 Task: Make in the project Bullseye a sprint 'Scrum Stars'. Create in the project Bullseye a sprint 'Scrum Stars'. Add in the project Bullseye a sprint 'Scrum Stars'
Action: Mouse moved to (232, 58)
Screenshot: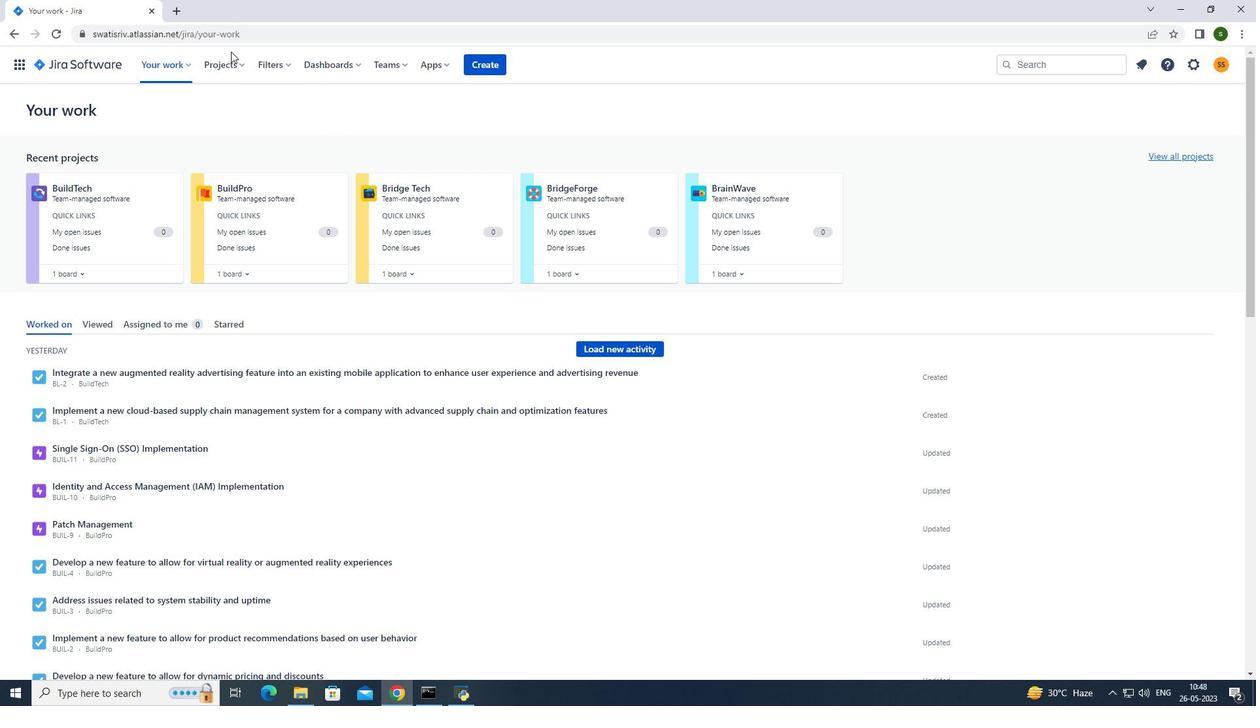 
Action: Mouse pressed left at (232, 58)
Screenshot: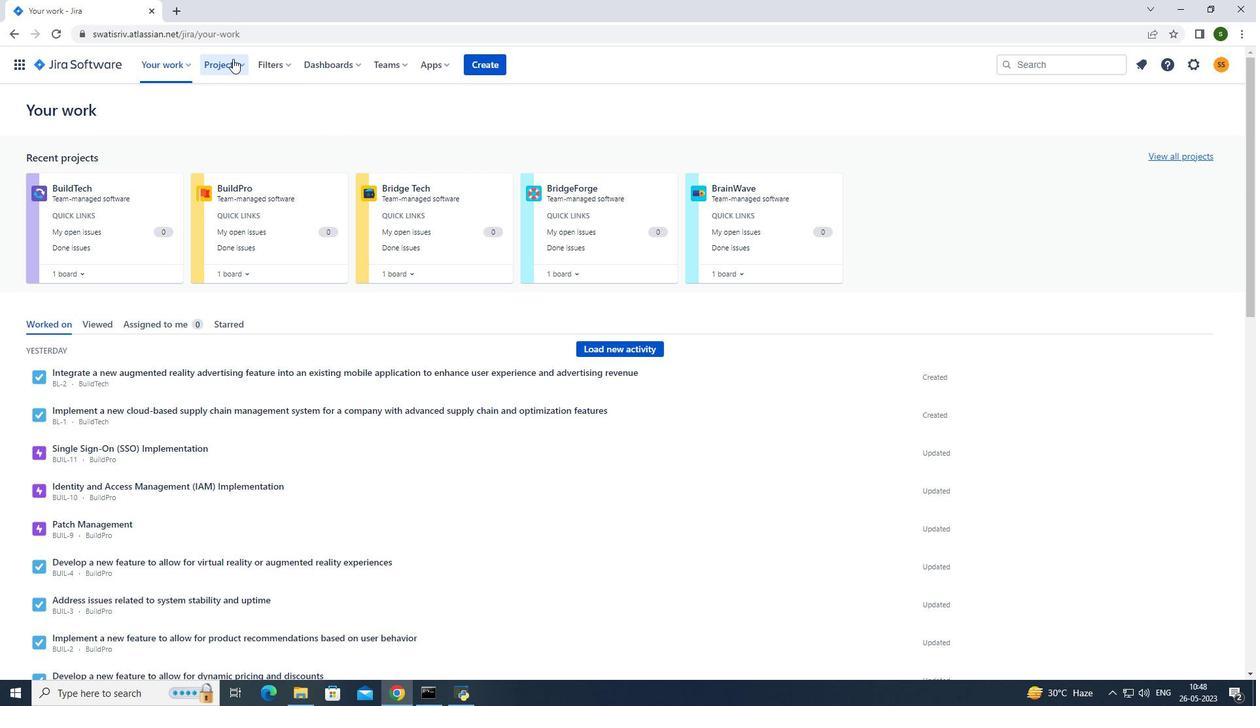 
Action: Mouse moved to (274, 124)
Screenshot: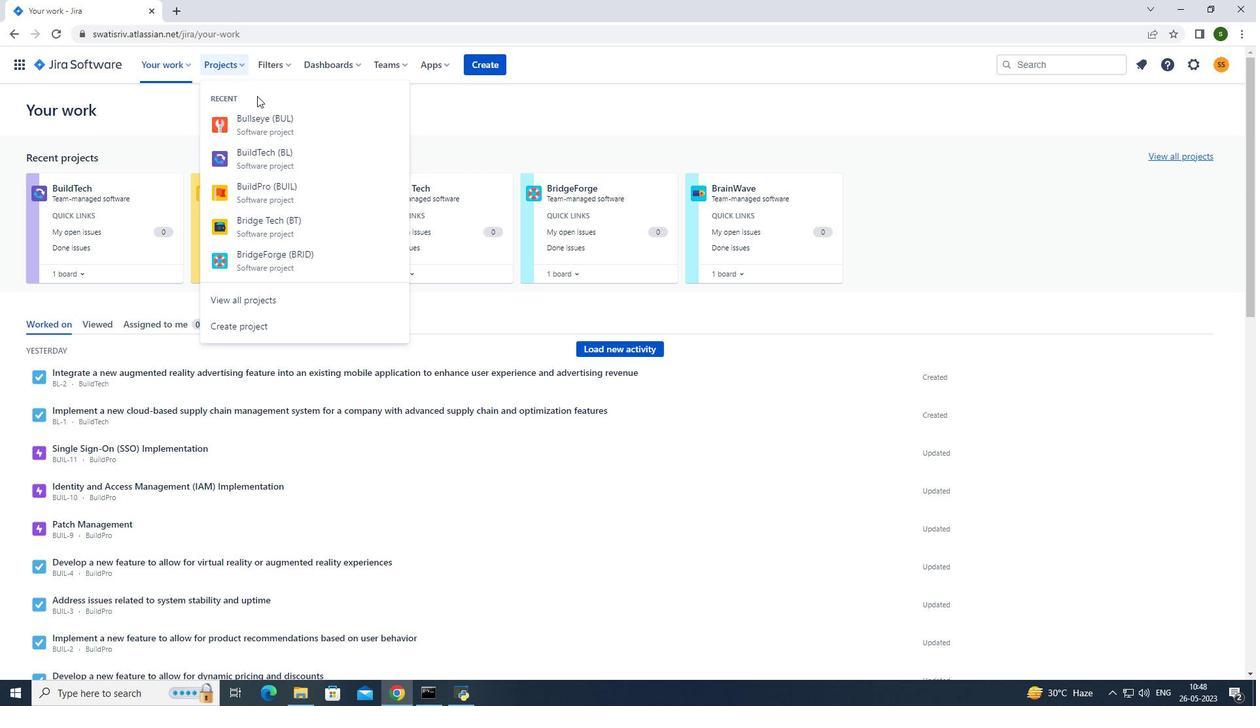 
Action: Mouse pressed left at (274, 124)
Screenshot: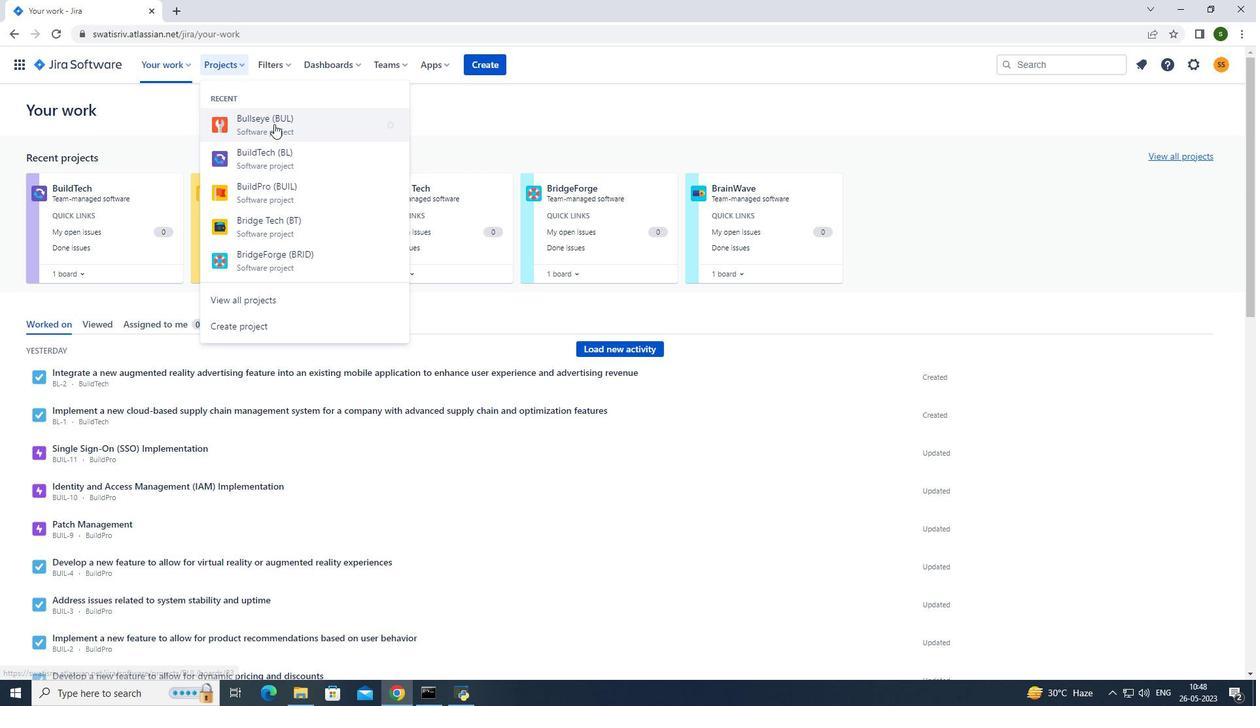 
Action: Mouse moved to (105, 202)
Screenshot: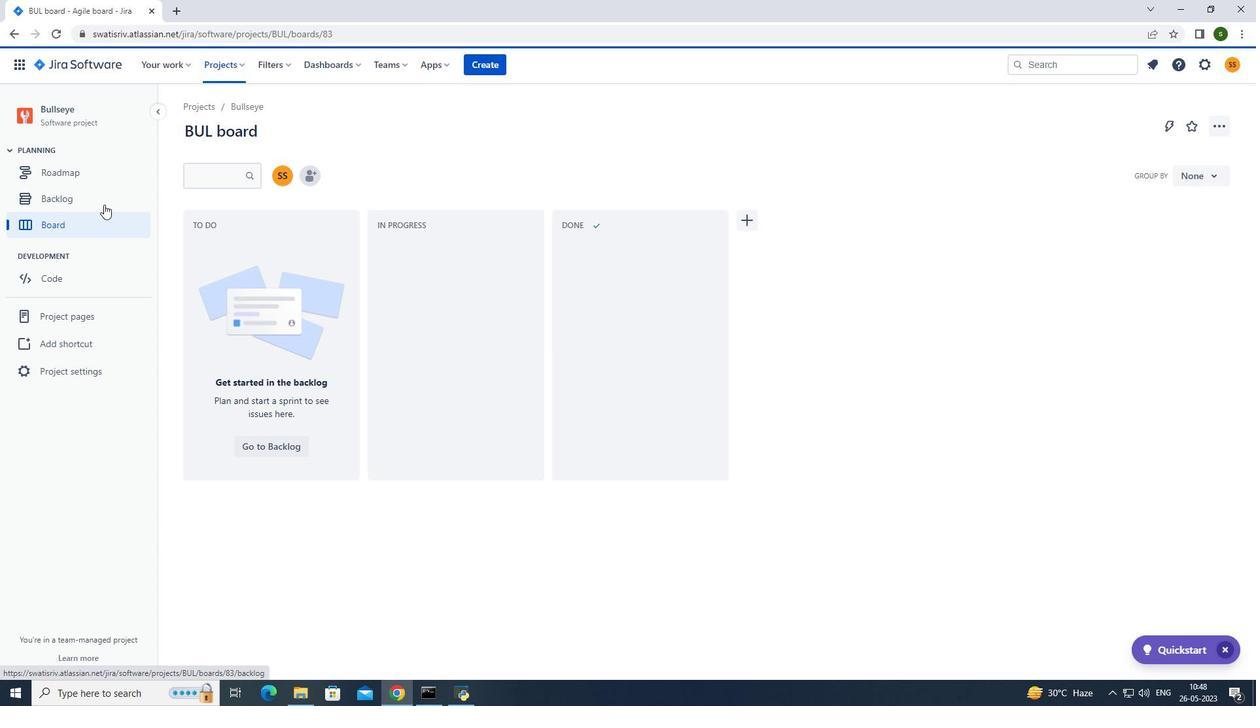 
Action: Mouse pressed left at (105, 202)
Screenshot: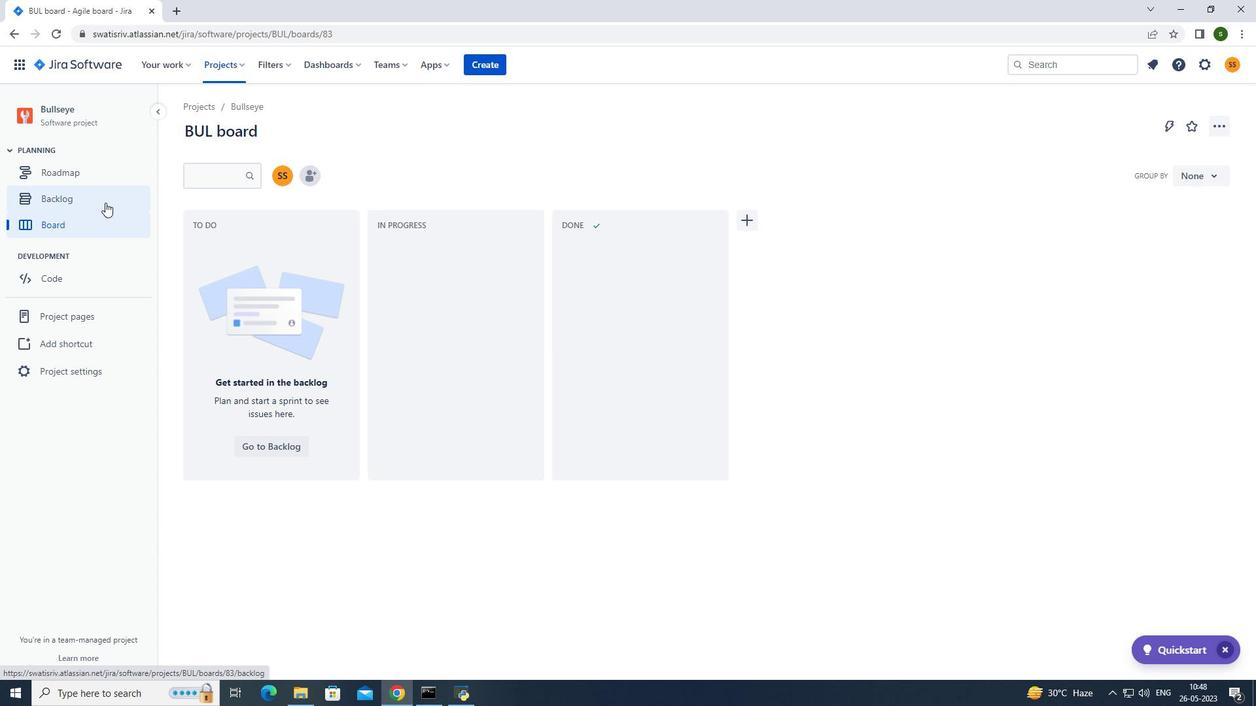 
Action: Mouse moved to (1204, 209)
Screenshot: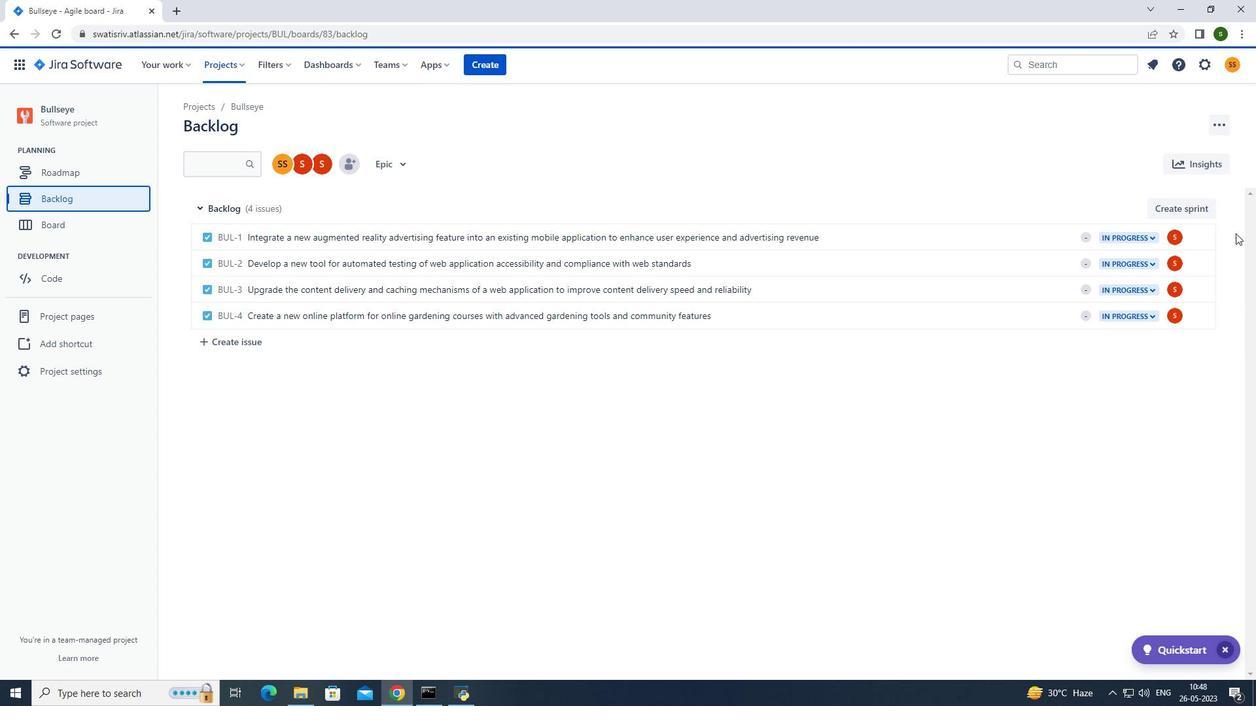 
Action: Mouse pressed left at (1204, 209)
Screenshot: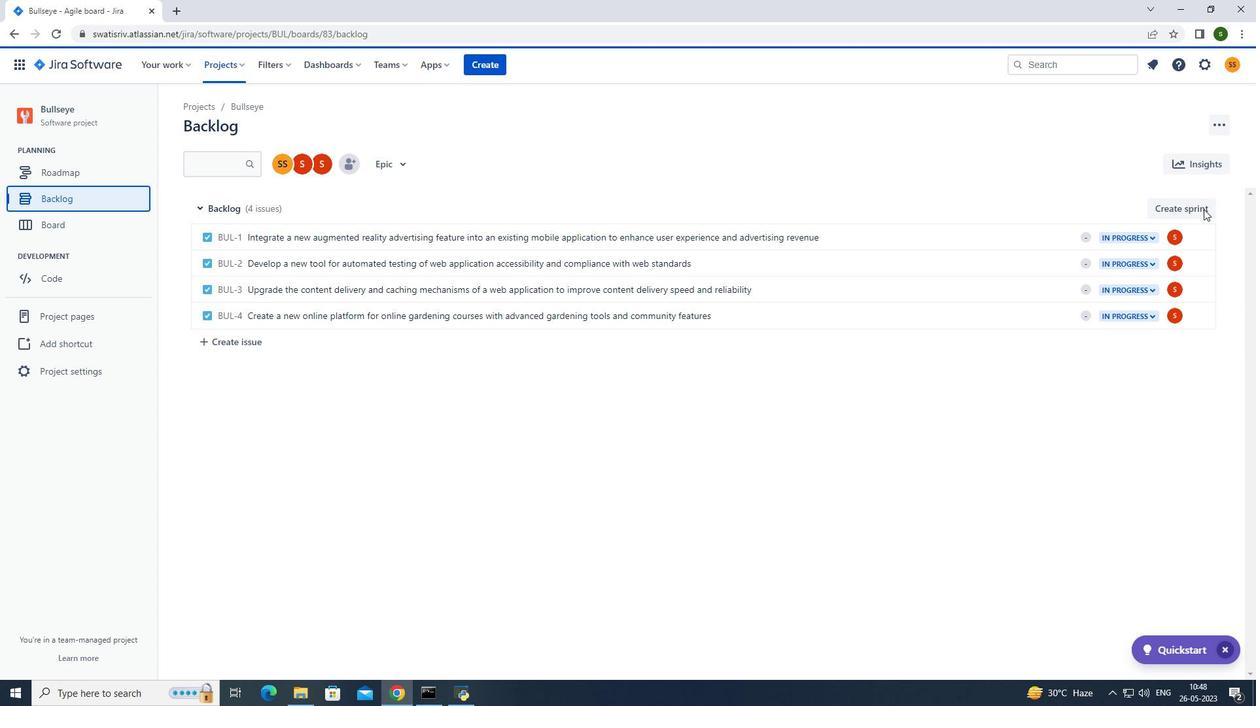 
Action: Mouse moved to (1208, 212)
Screenshot: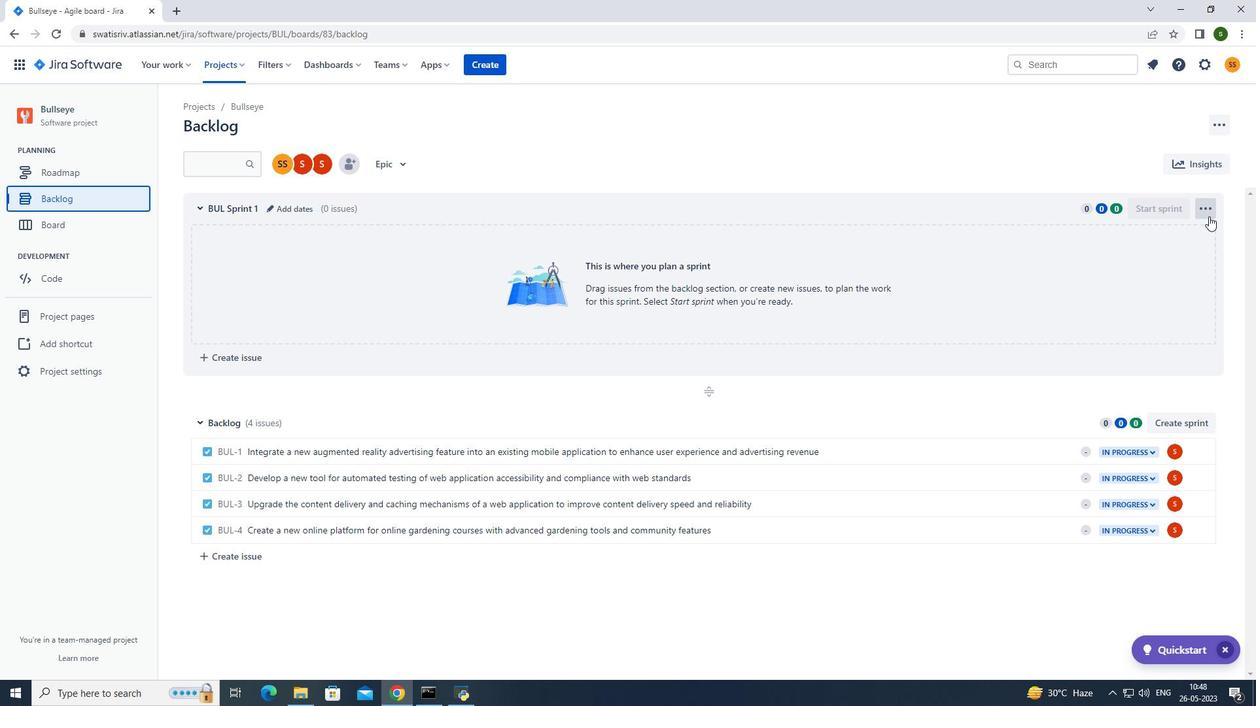 
Action: Mouse pressed left at (1208, 212)
Screenshot: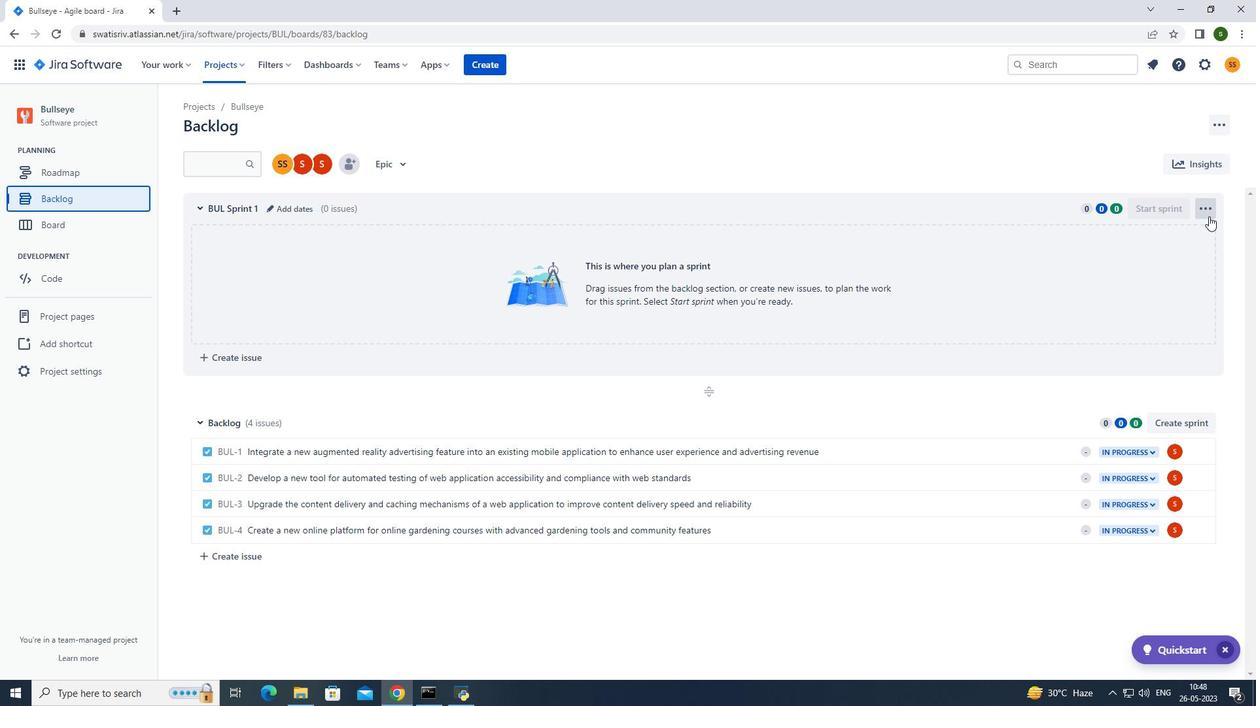 
Action: Mouse moved to (1164, 232)
Screenshot: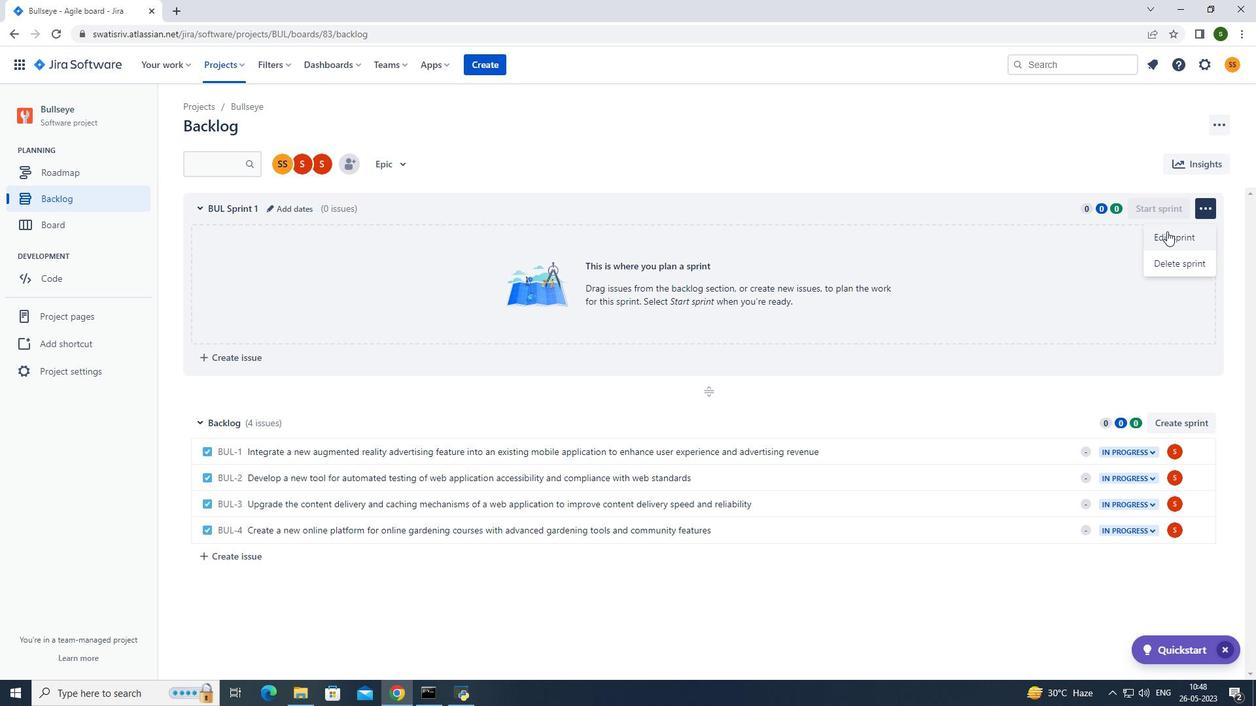 
Action: Mouse pressed left at (1164, 232)
Screenshot: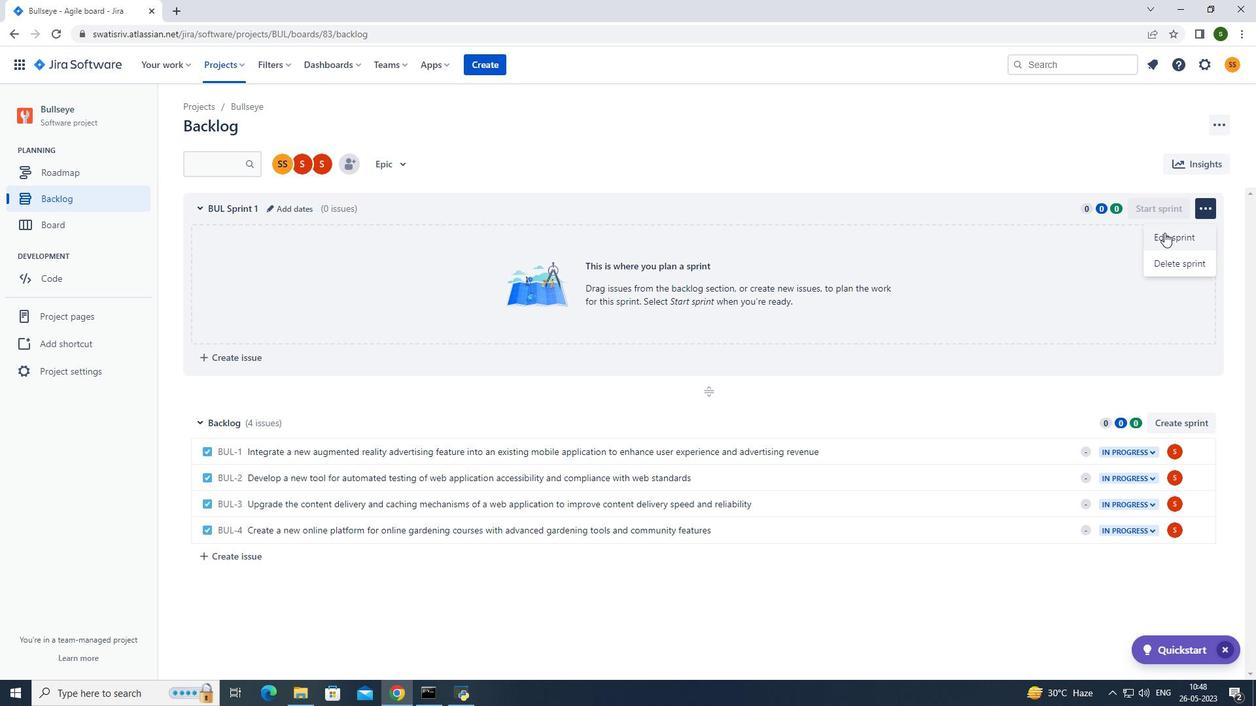 
Action: Mouse moved to (543, 164)
Screenshot: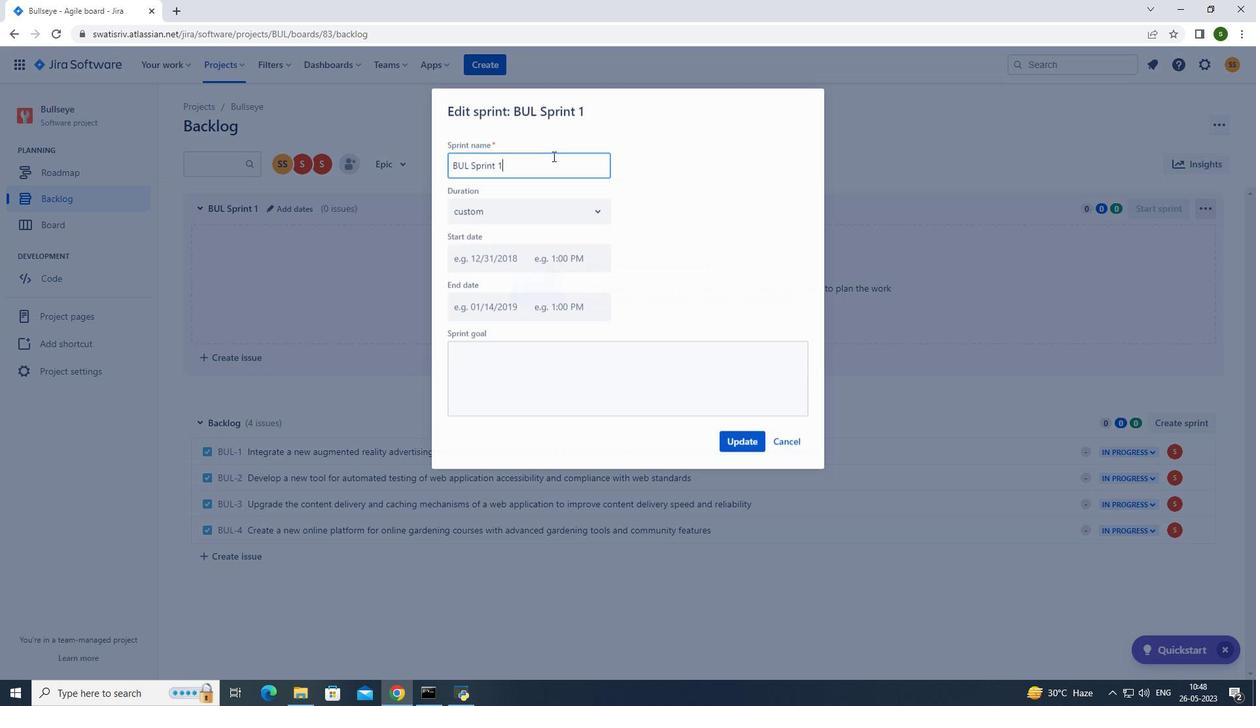 
Action: Mouse pressed left at (543, 164)
Screenshot: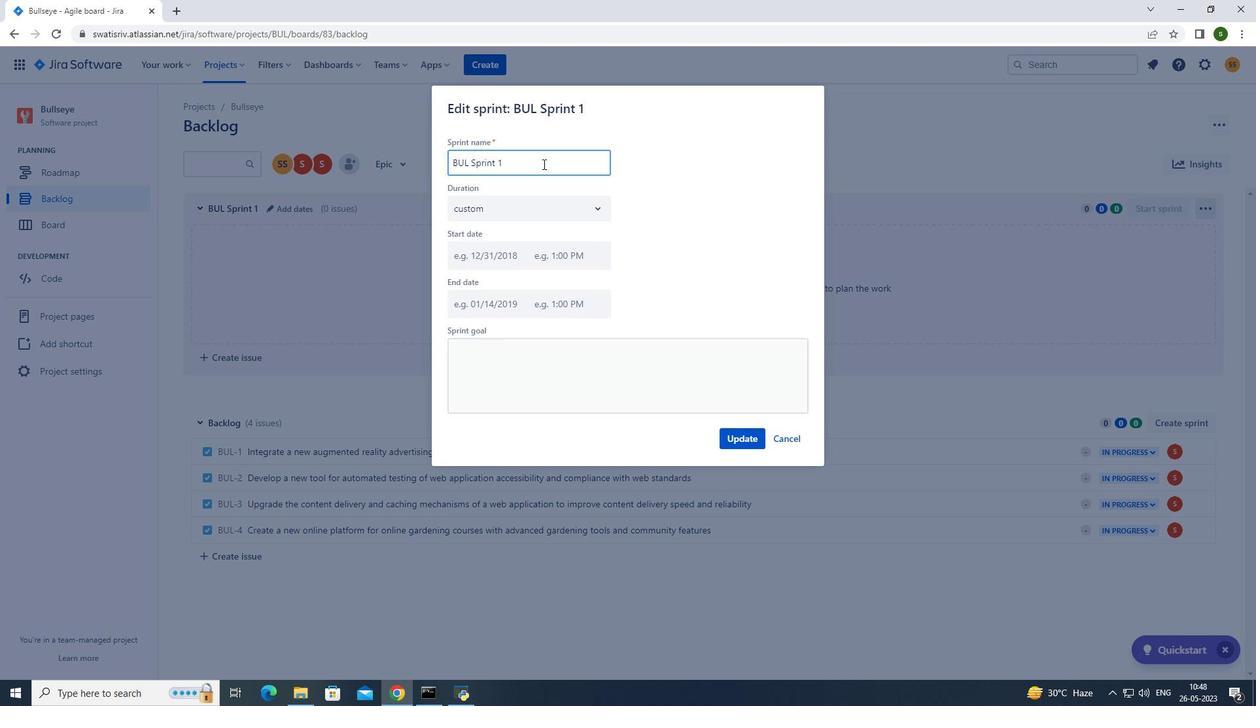 
Action: Key pressed <Key.backspace><Key.backspace><Key.backspace><Key.backspace><Key.backspace><Key.backspace><Key.backspace><Key.backspace><Key.backspace><Key.backspace><Key.backspace><Key.backspace><Key.backspace><Key.backspace><Key.backspace><Key.backspace><Key.backspace><Key.backspace><Key.caps_lock>S<Key.caps_lock>crum<Key.space><Key.caps_lock>S<Key.caps_lock>tars
Screenshot: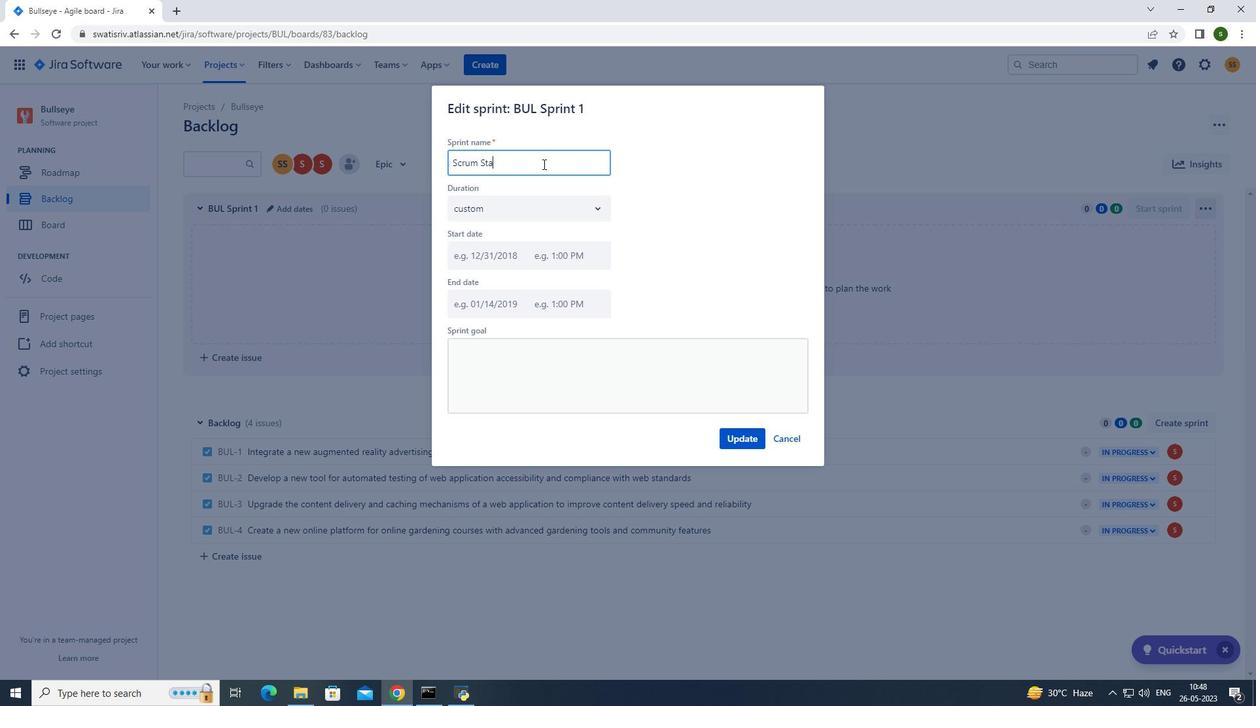 
Action: Mouse moved to (736, 441)
Screenshot: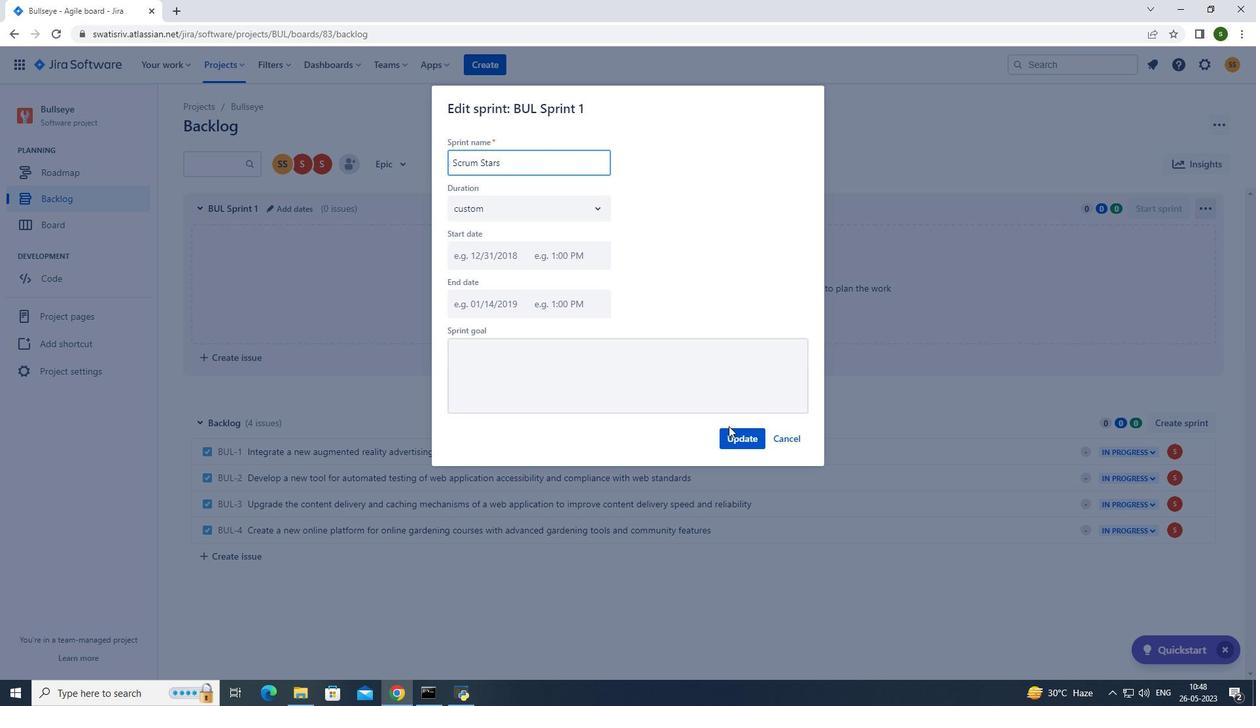 
Action: Mouse pressed left at (736, 441)
Screenshot: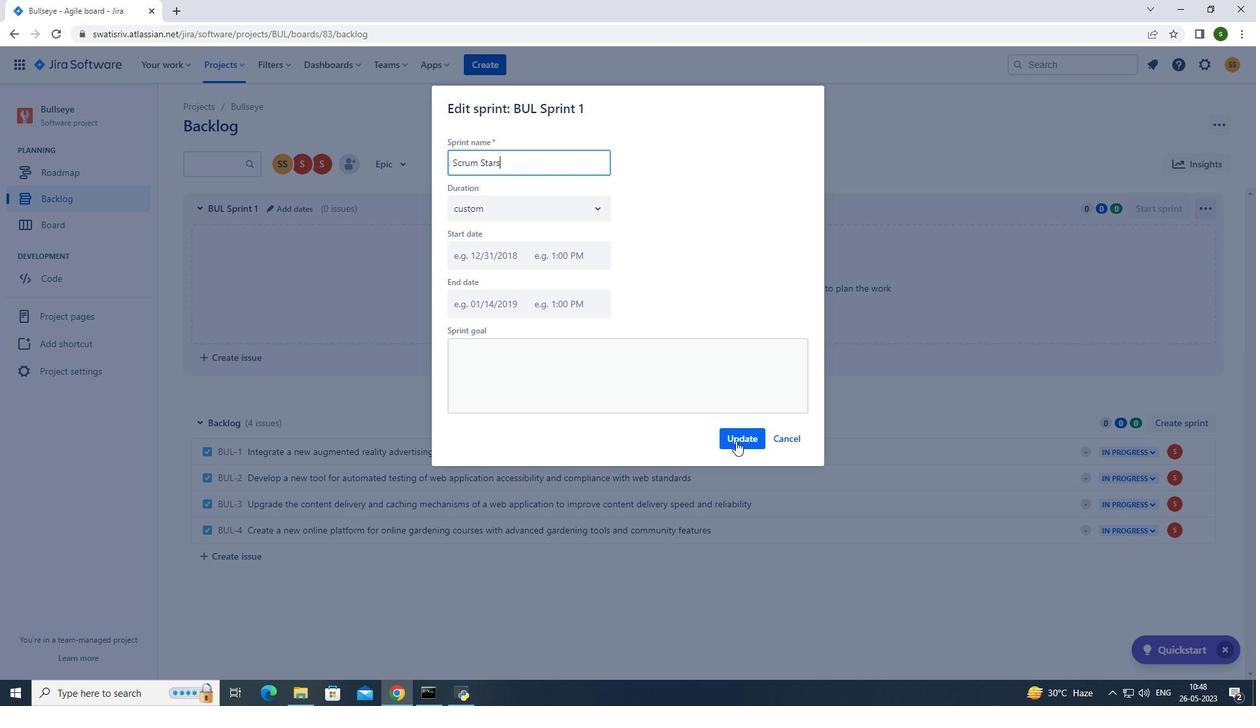 
Action: Mouse moved to (232, 60)
Screenshot: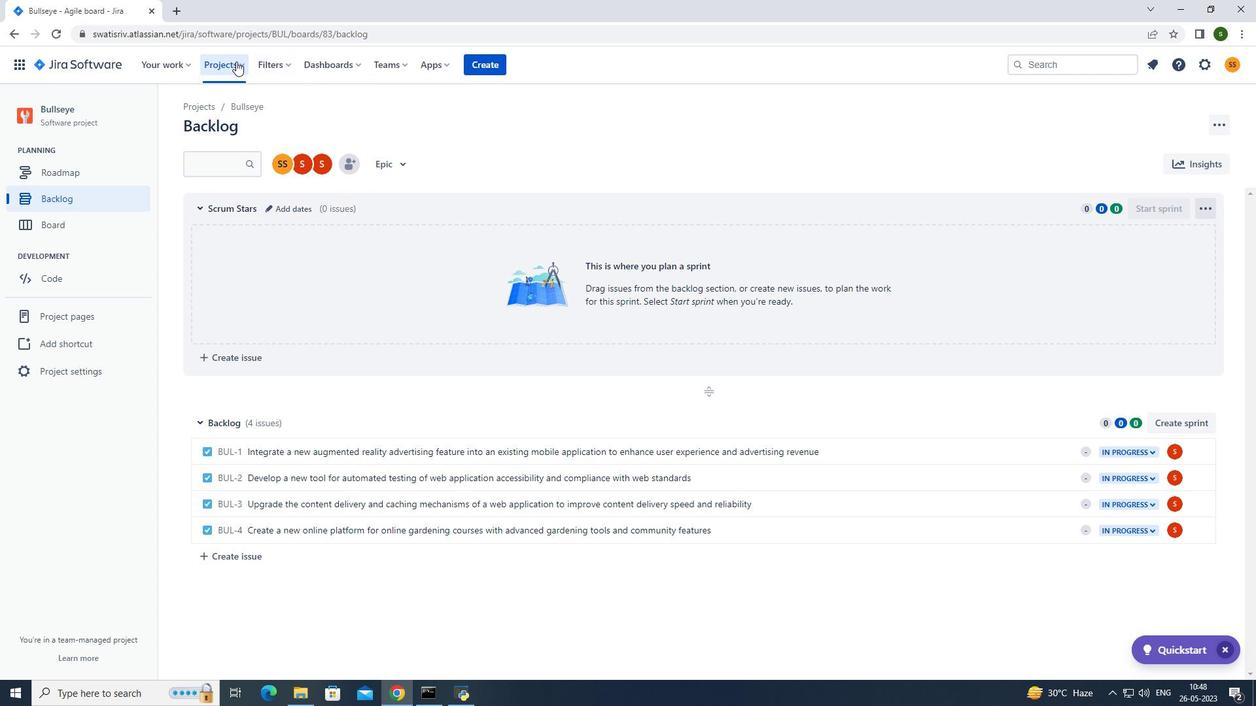
Action: Mouse pressed left at (232, 60)
Screenshot: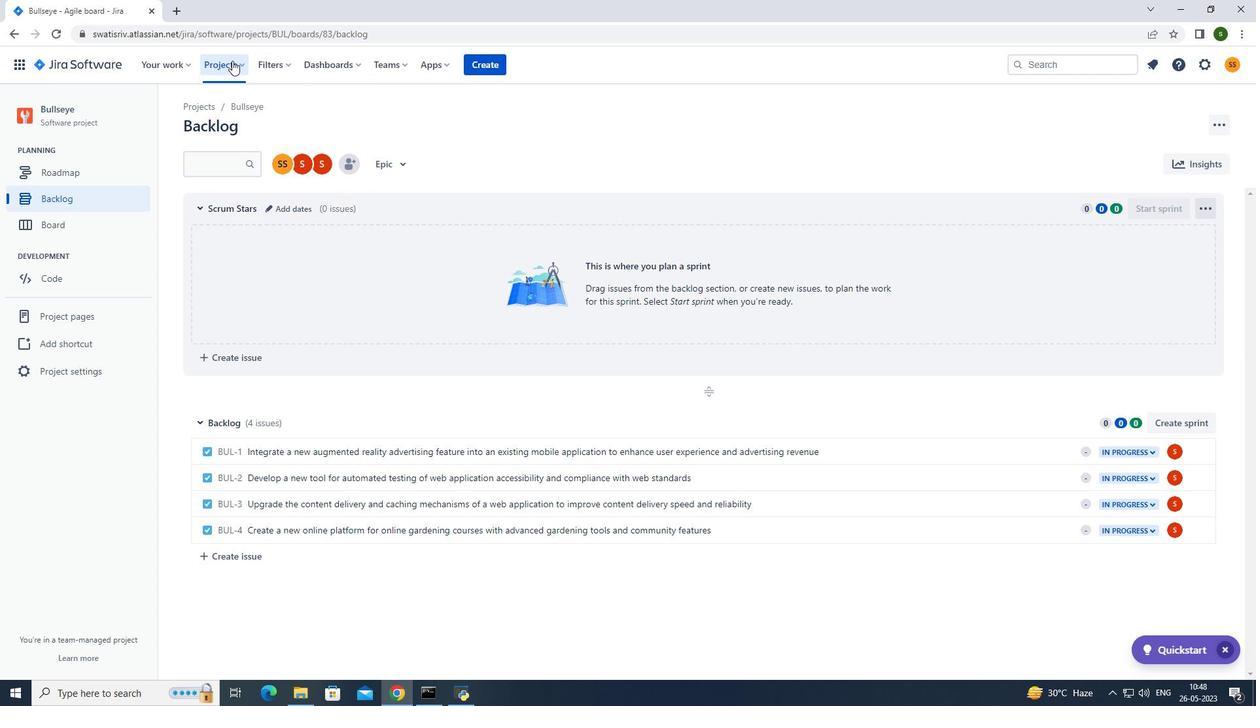 
Action: Mouse moved to (267, 127)
Screenshot: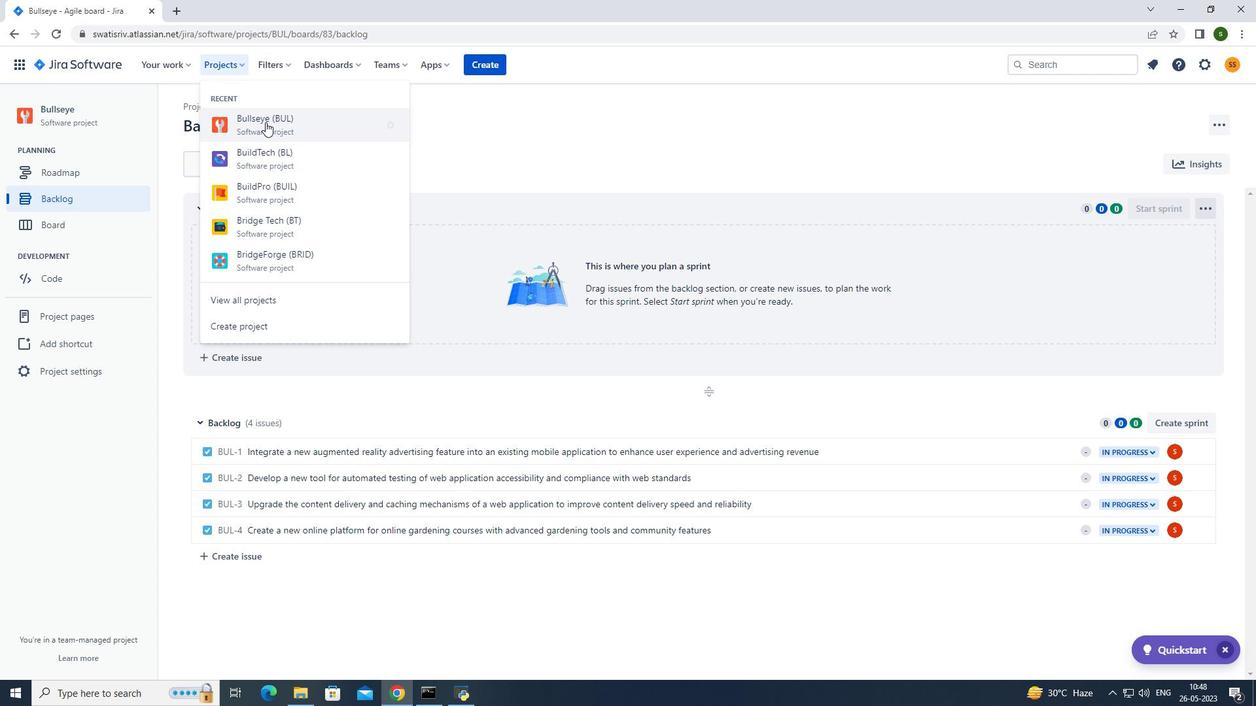 
Action: Mouse pressed left at (267, 127)
Screenshot: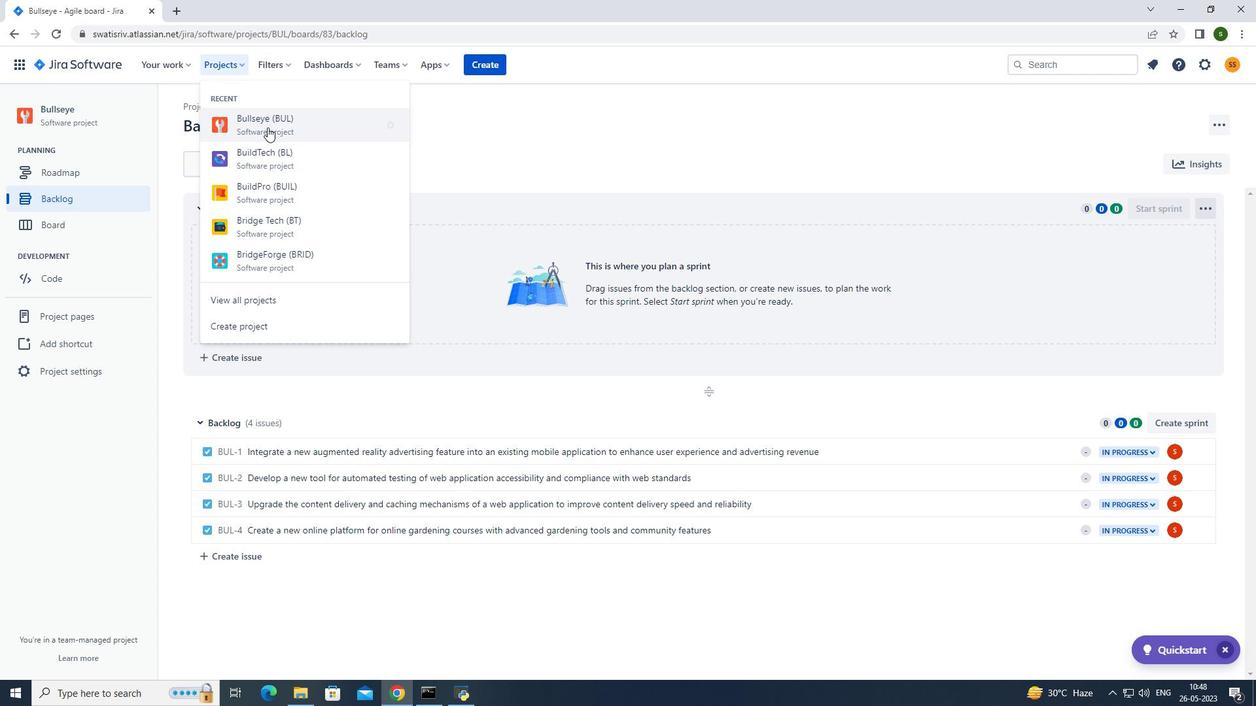 
Action: Mouse moved to (88, 205)
Screenshot: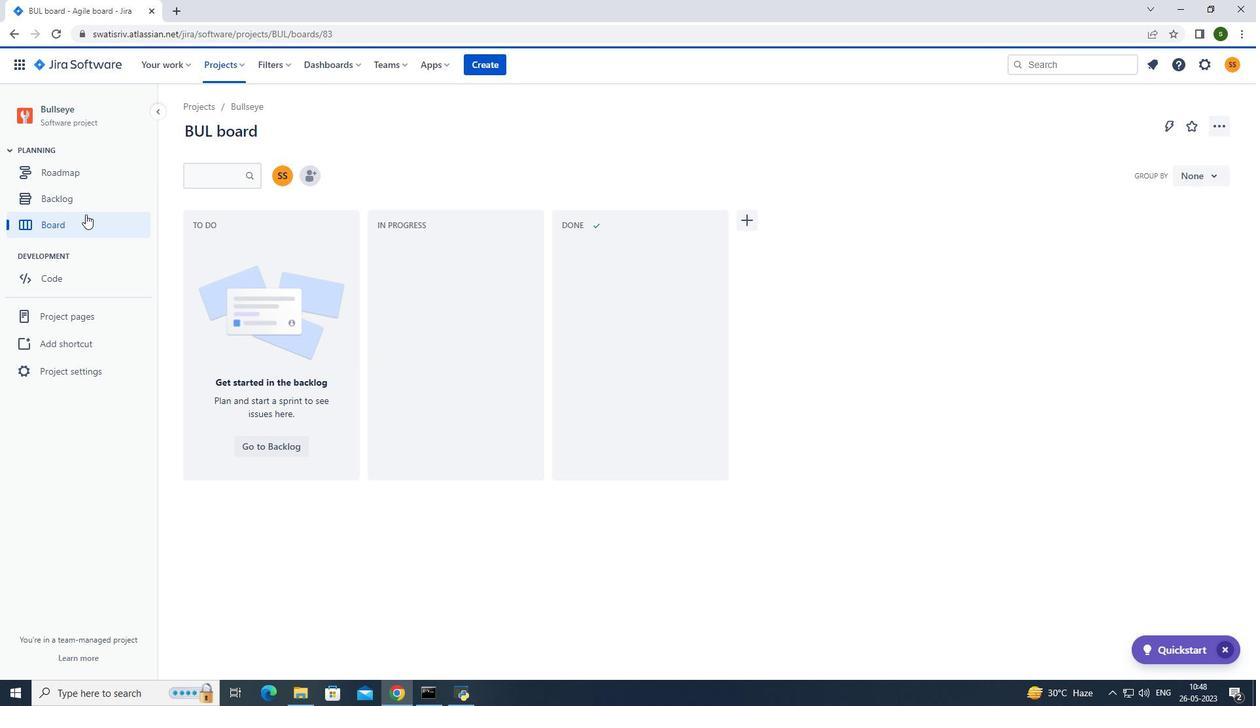 
Action: Mouse pressed left at (88, 205)
Screenshot: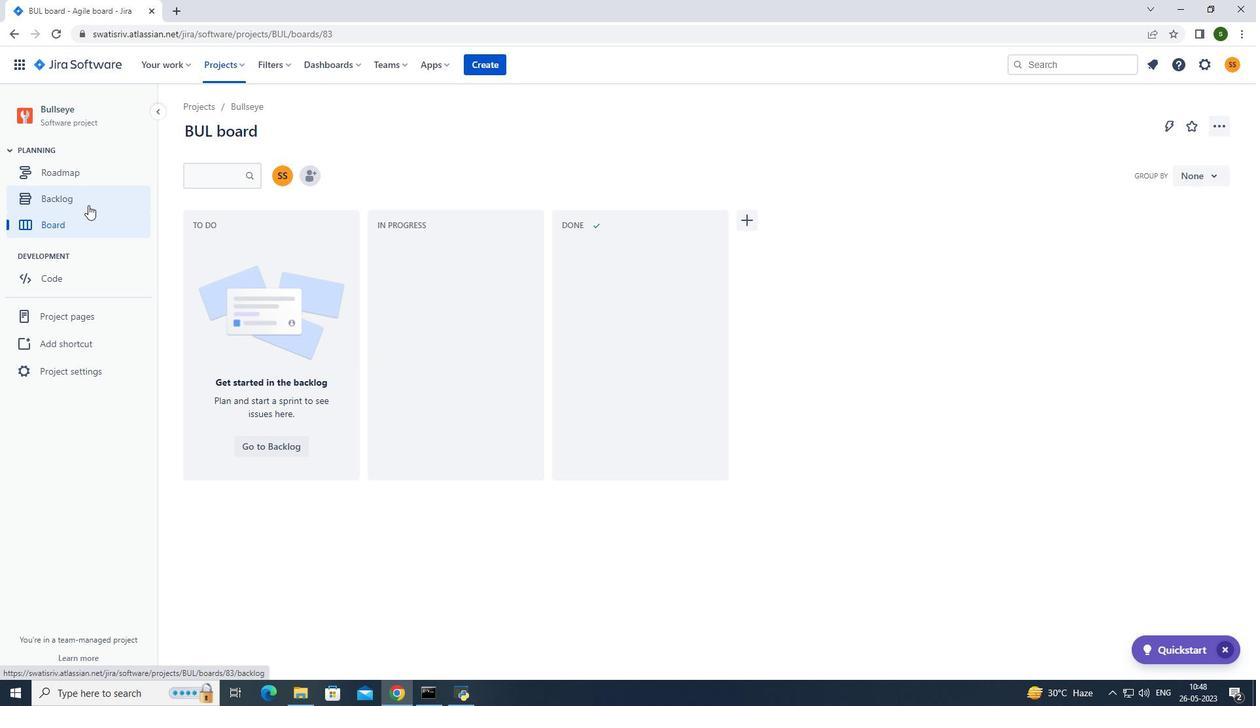 
Action: Mouse moved to (1193, 427)
Screenshot: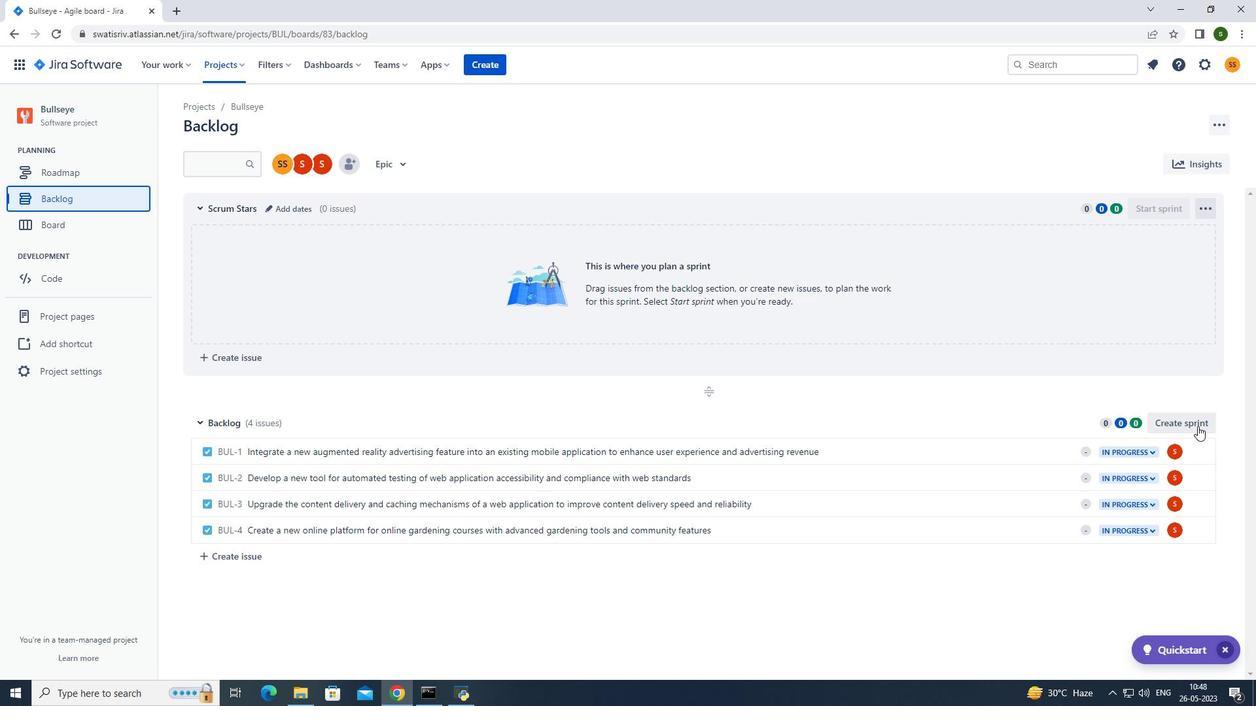 
Action: Mouse pressed left at (1193, 427)
Screenshot: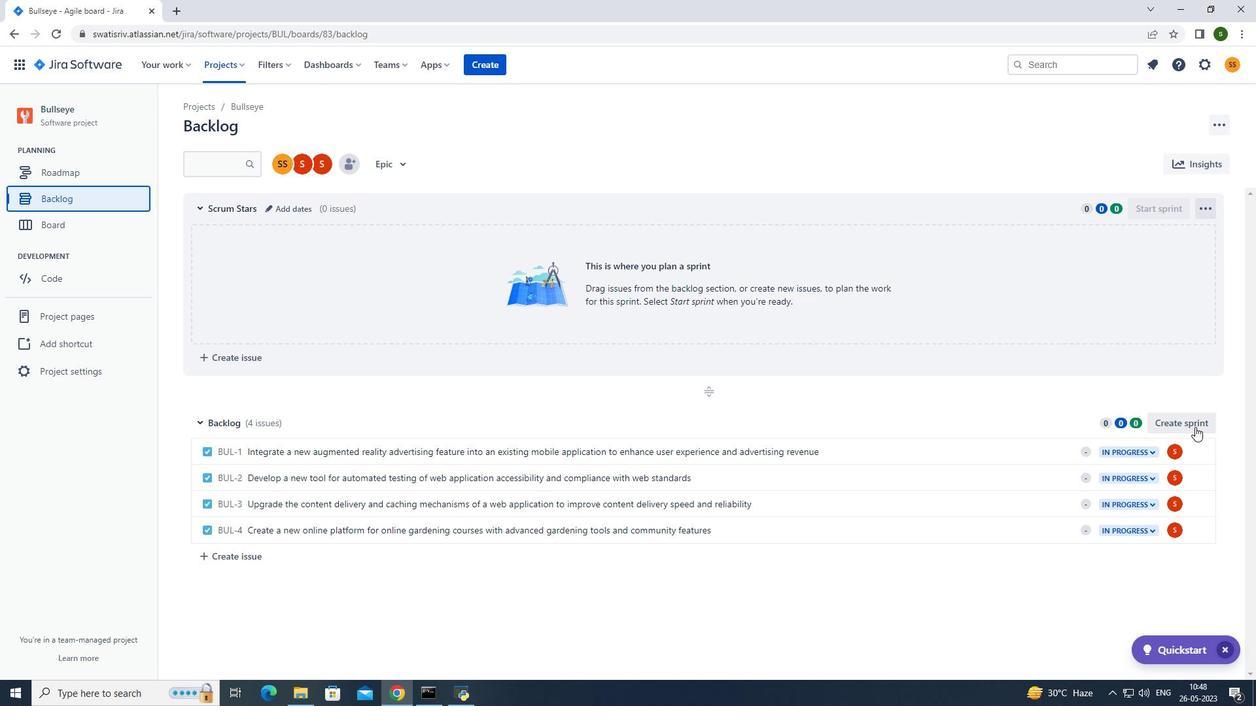 
Action: Mouse moved to (1208, 423)
Screenshot: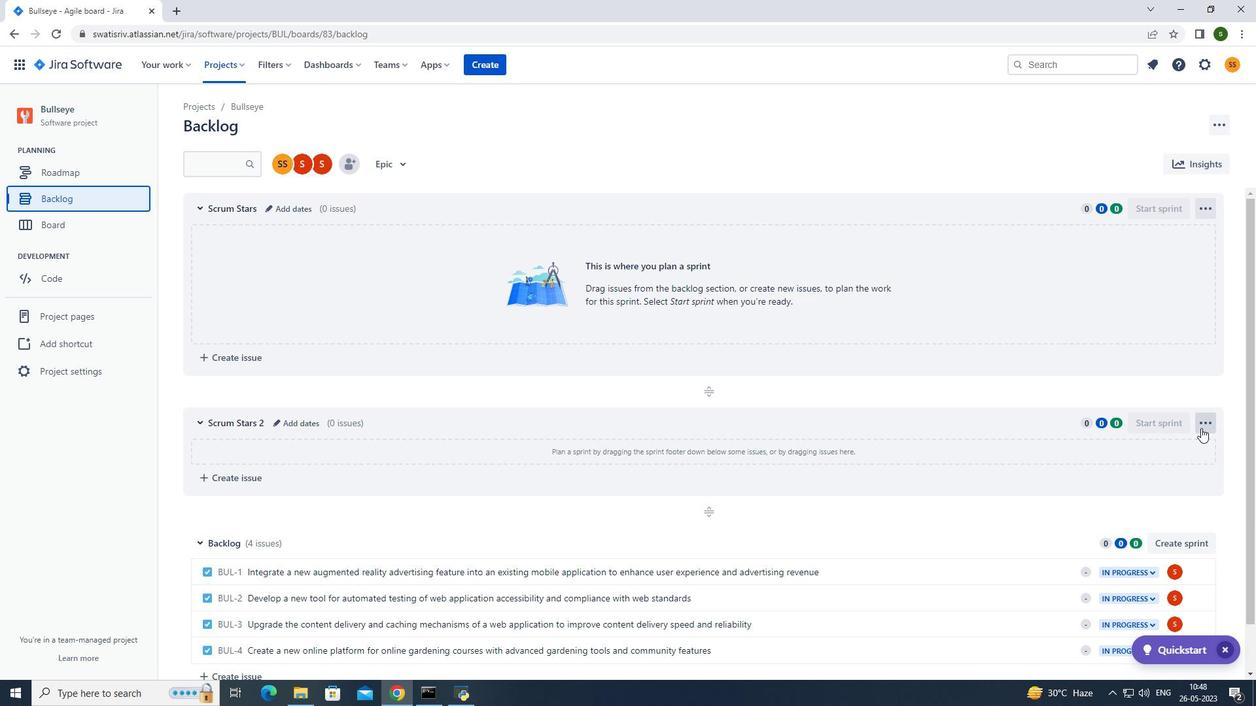 
Action: Mouse pressed left at (1208, 423)
Screenshot: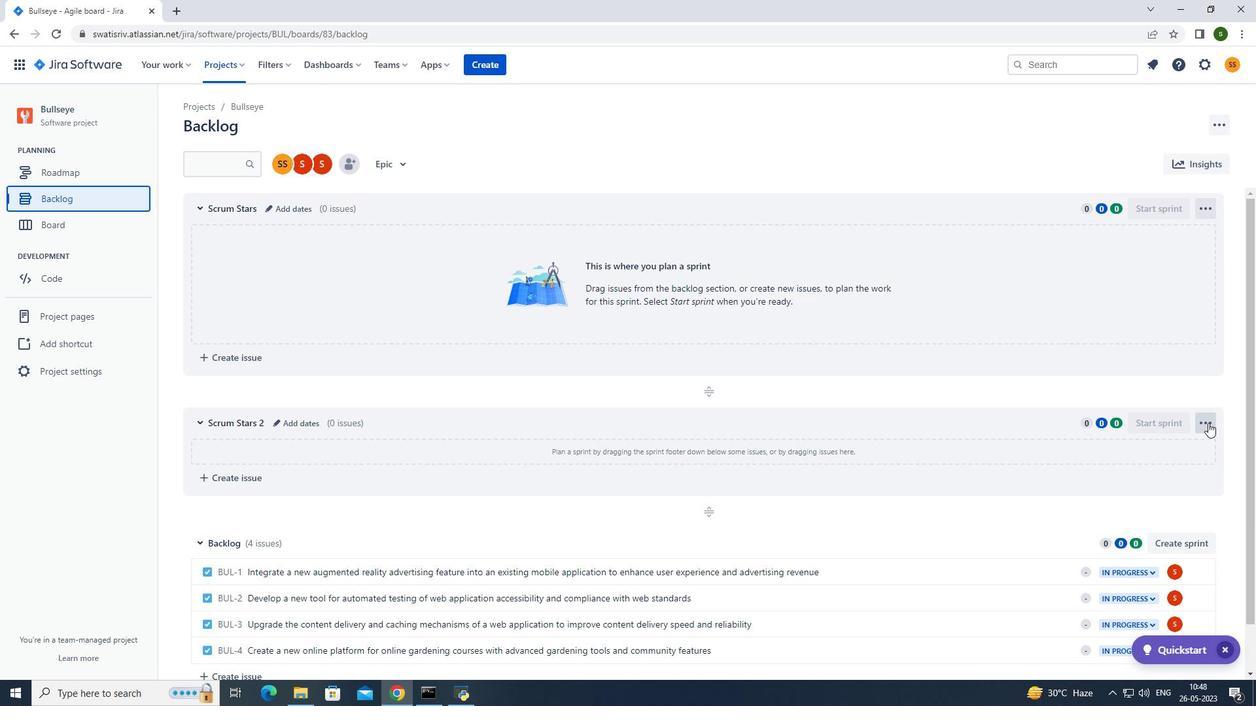 
Action: Mouse moved to (1185, 478)
Screenshot: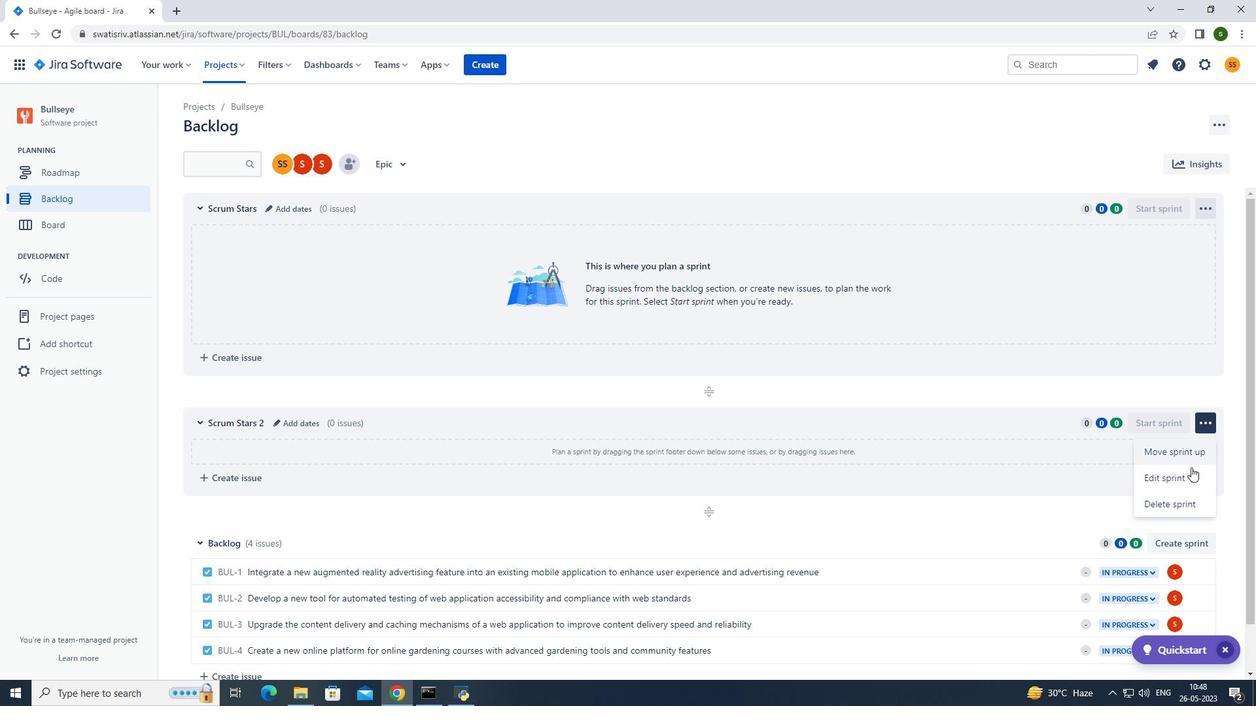 
Action: Mouse pressed left at (1185, 478)
Screenshot: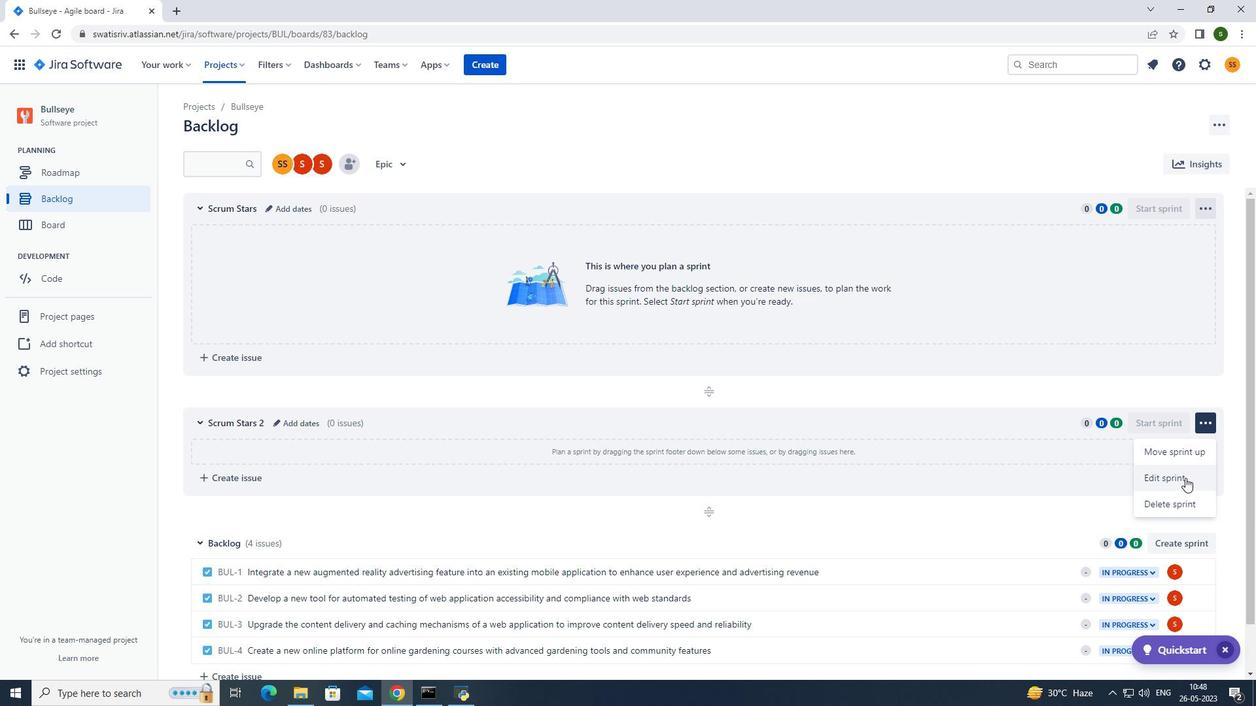 
Action: Mouse moved to (566, 151)
Screenshot: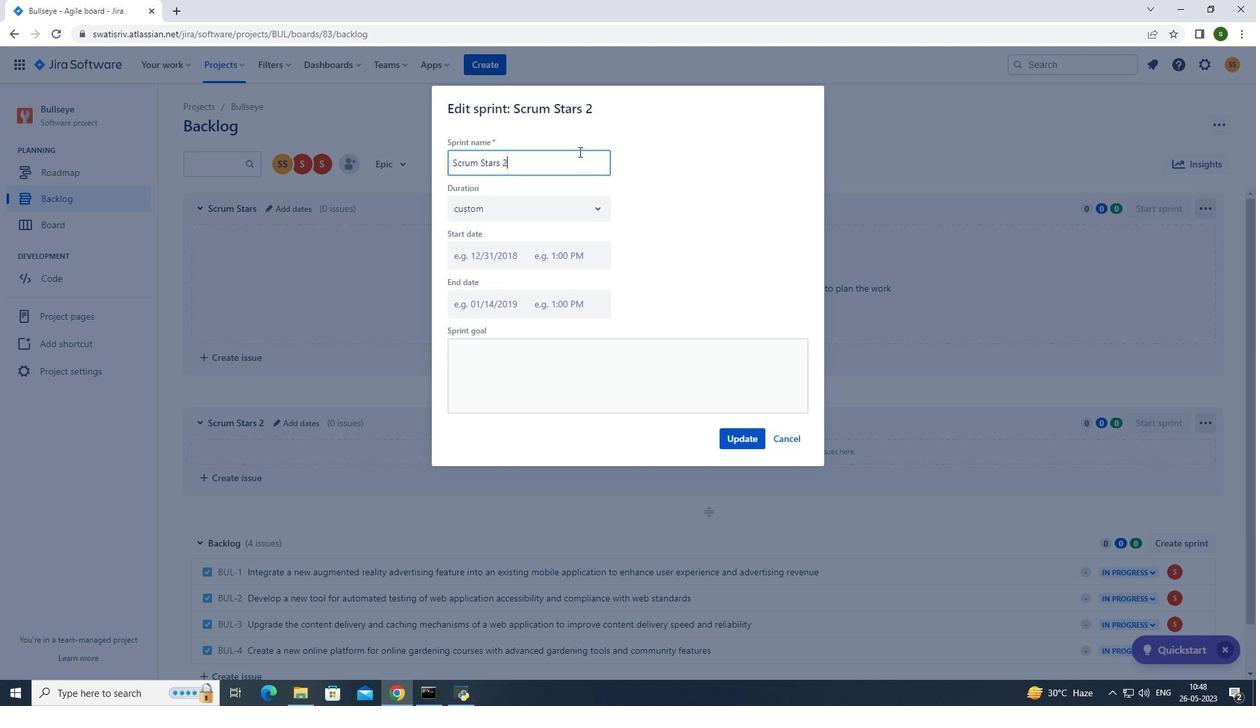 
Action: Key pressed <Key.backspace><Key.backspace><Key.backspace><Key.backspace><Key.backspace><Key.backspace><Key.backspace><Key.backspace><Key.backspace><Key.backspace><Key.backspace><Key.backspace><Key.backspace><Key.caps_lock>S<Key.caps_lock>crum<Key.space><Key.caps_lock>S<Key.caps_lock>tars
Screenshot: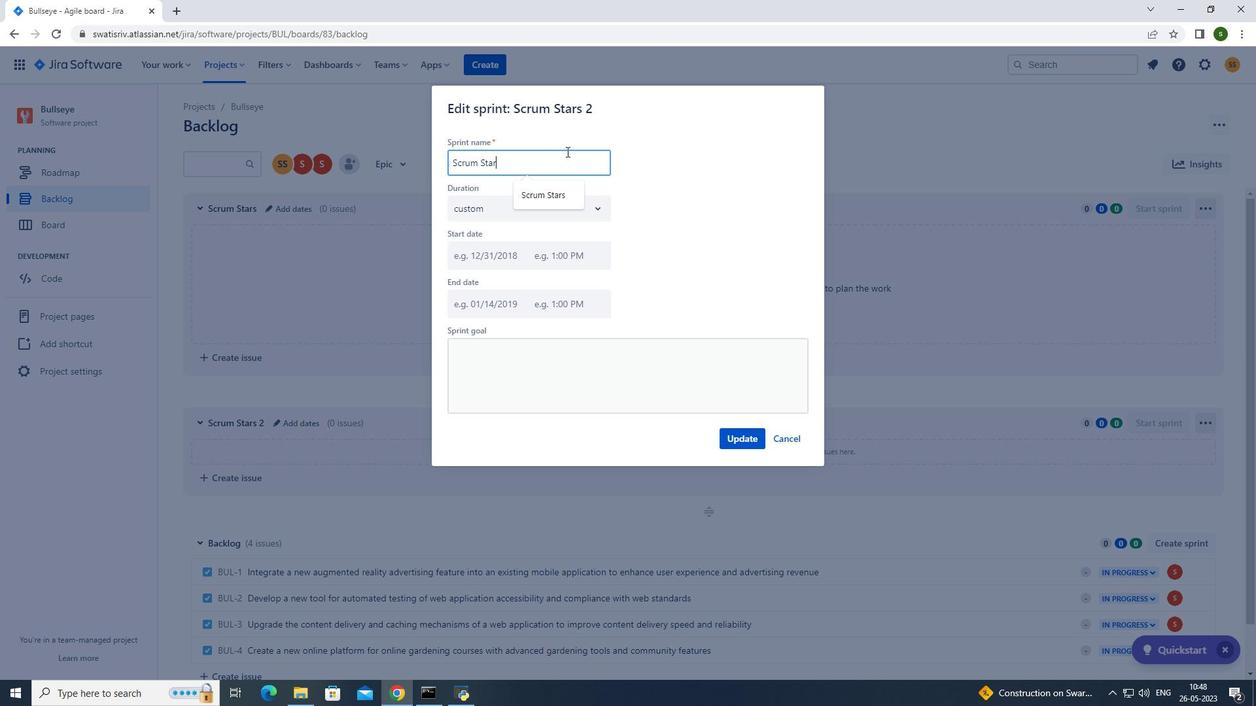 
Action: Mouse moved to (748, 440)
Screenshot: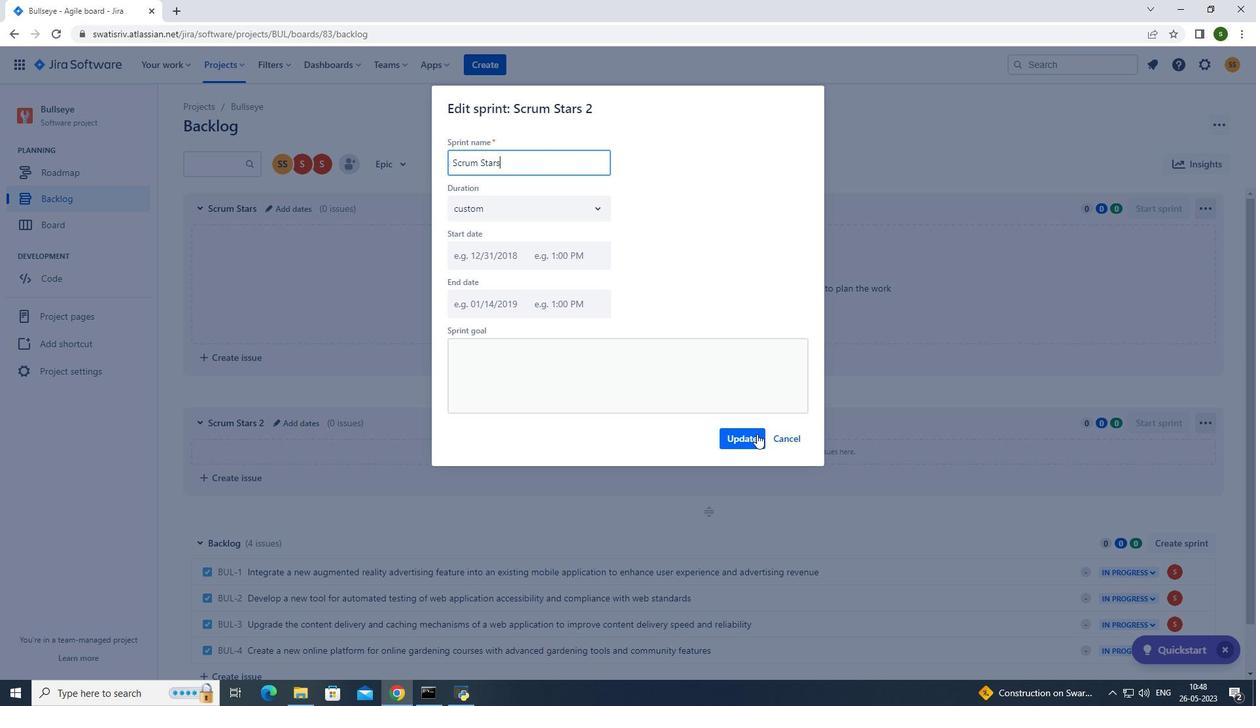 
Action: Mouse pressed left at (748, 440)
Screenshot: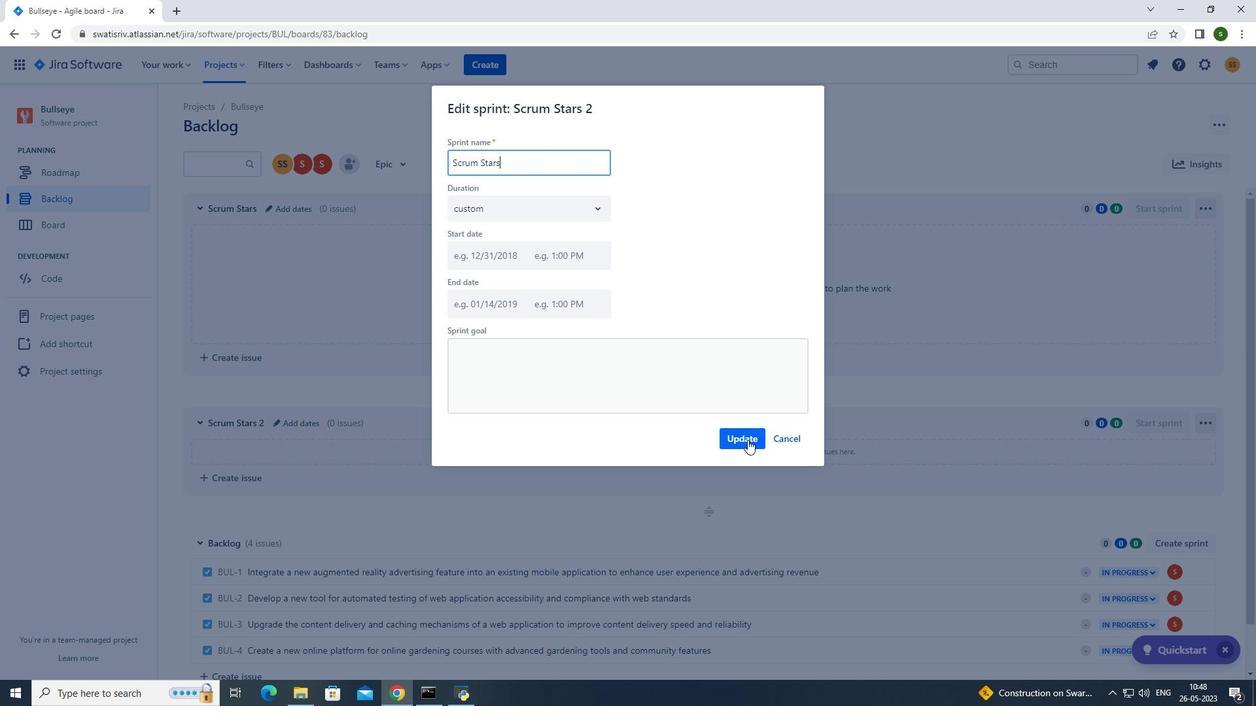 
Action: Mouse moved to (236, 68)
Screenshot: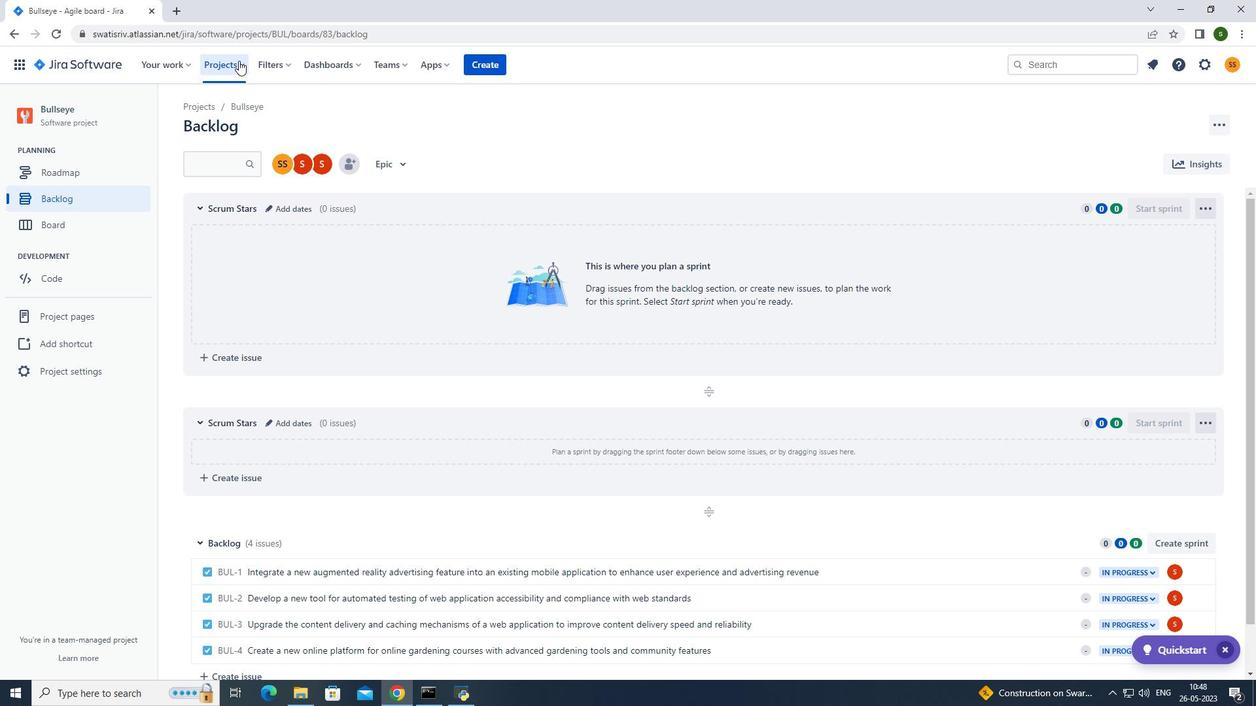 
Action: Mouse pressed left at (236, 68)
Screenshot: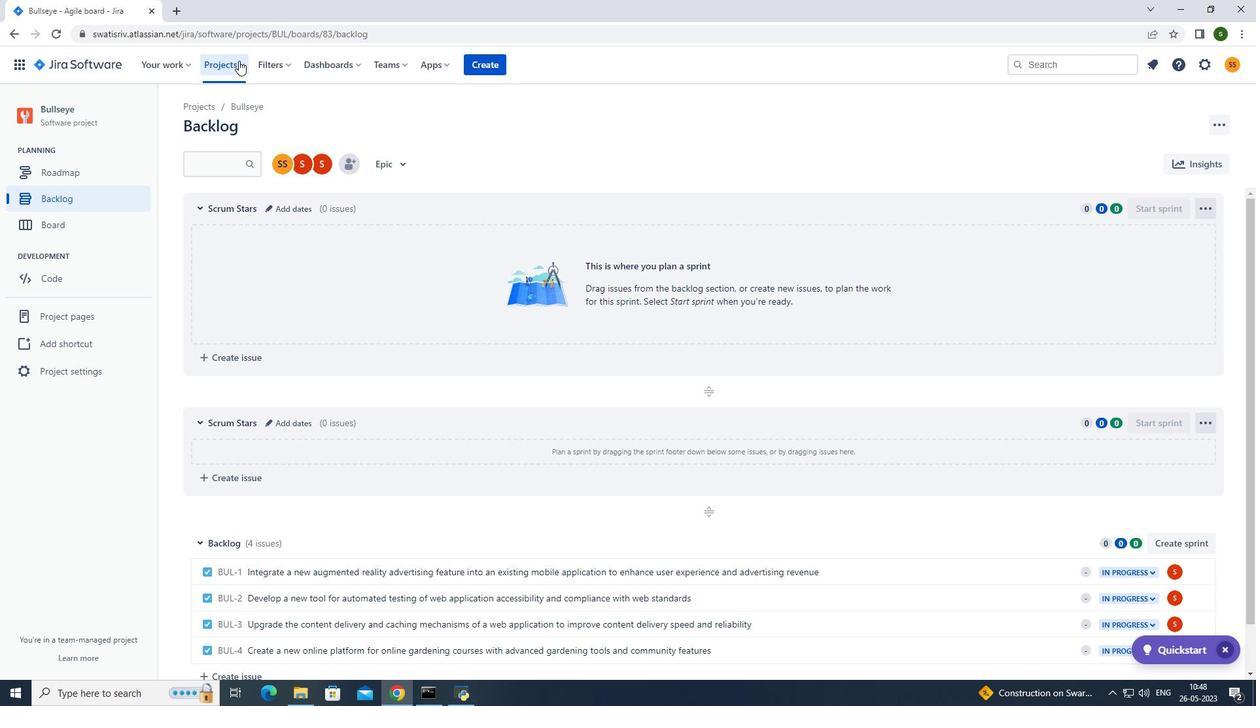 
Action: Mouse moved to (274, 128)
Screenshot: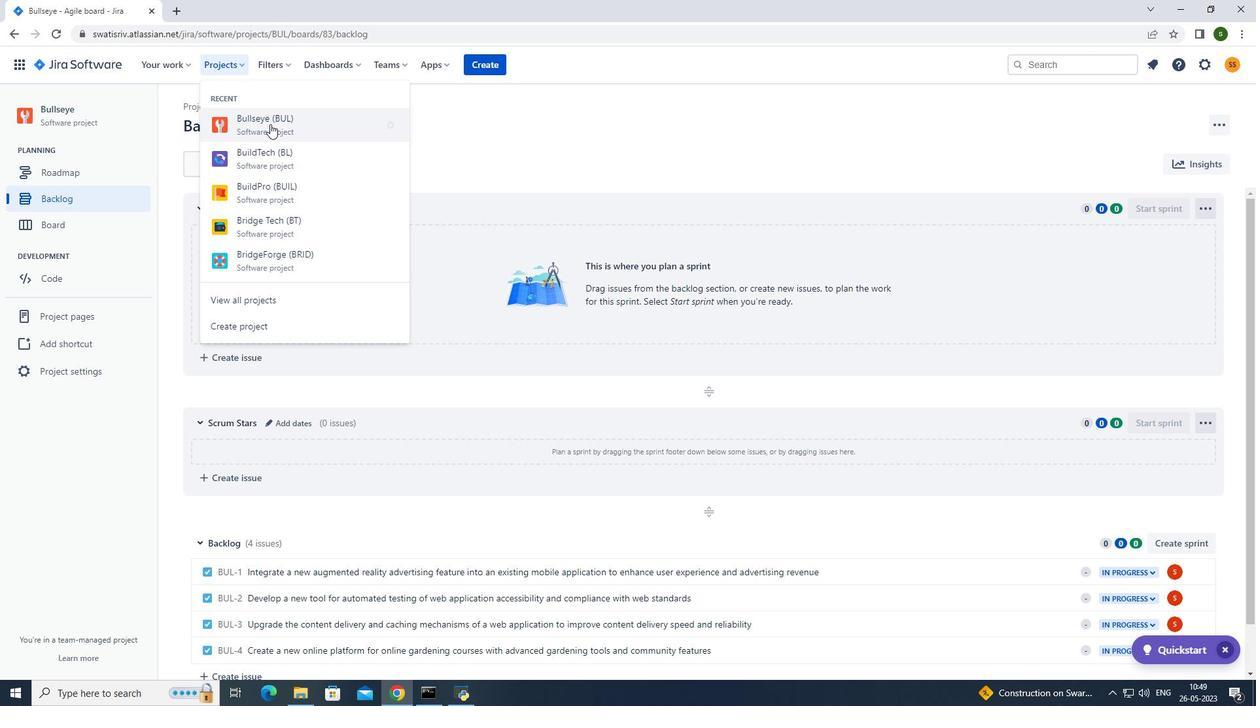 
Action: Mouse pressed left at (274, 128)
Screenshot: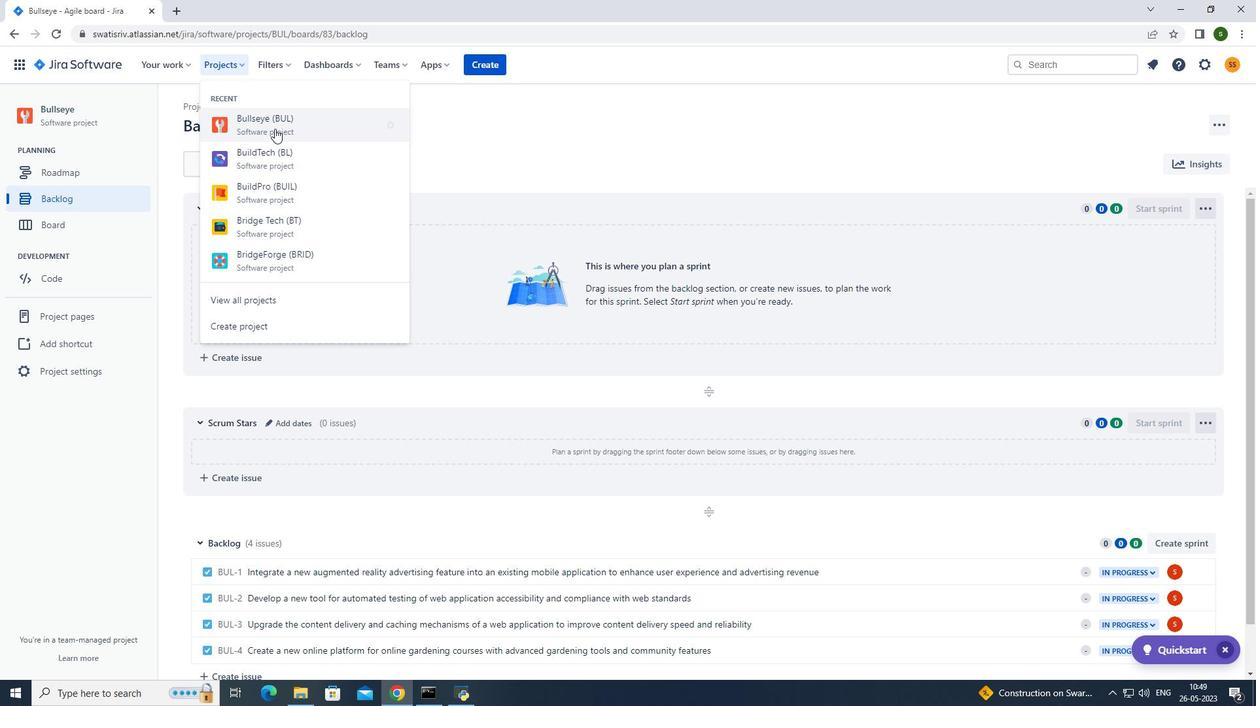 
Action: Mouse moved to (96, 190)
Screenshot: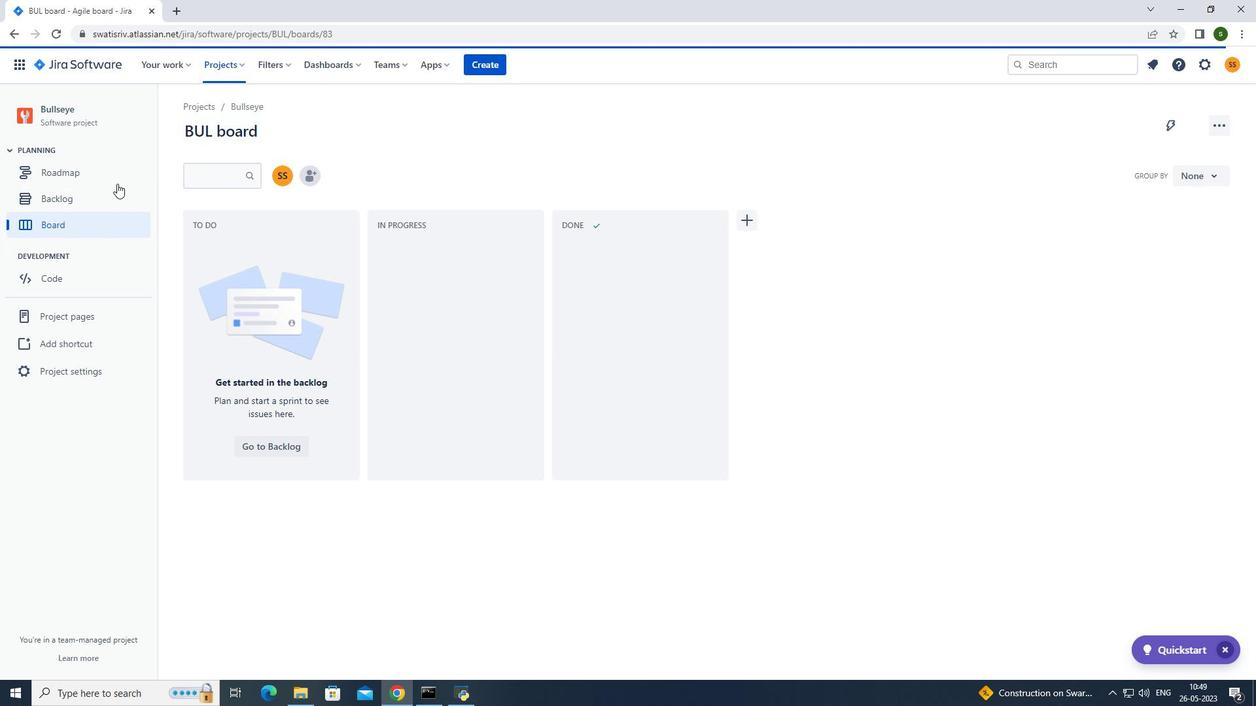 
Action: Mouse pressed left at (96, 190)
Screenshot: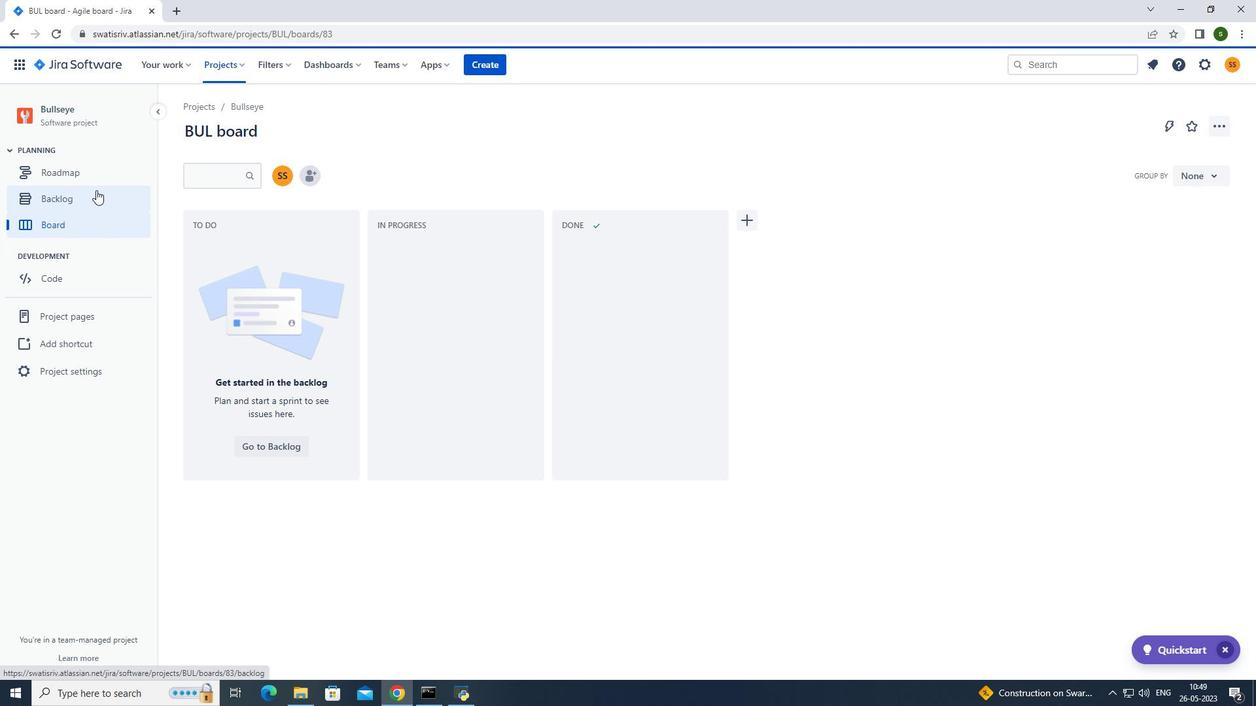 
Action: Mouse moved to (1206, 550)
Screenshot: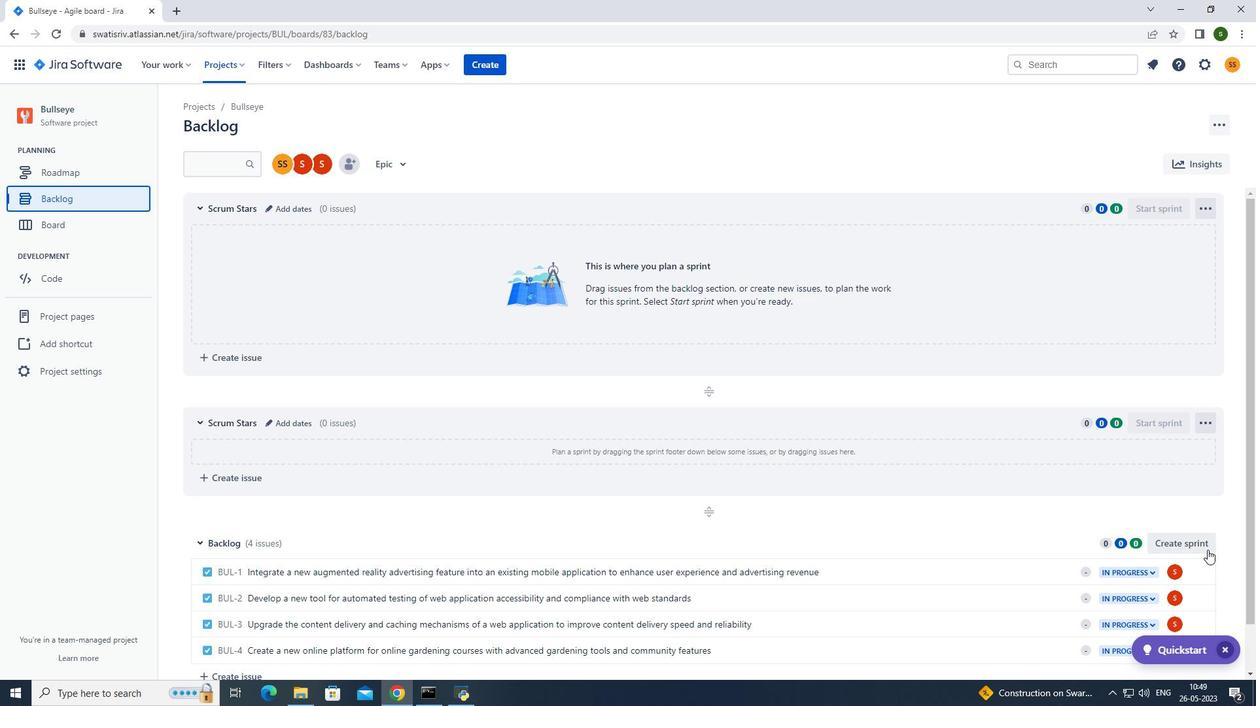 
Action: Mouse pressed left at (1206, 550)
Screenshot: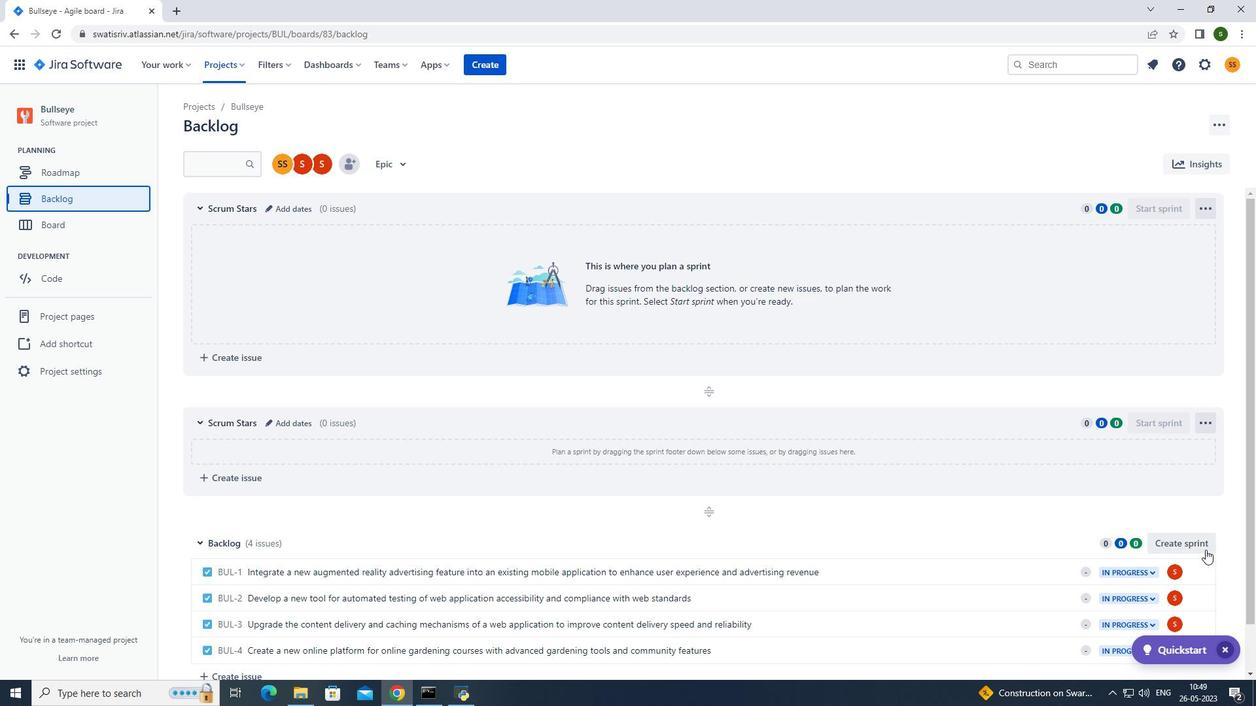
Action: Mouse moved to (1205, 544)
Screenshot: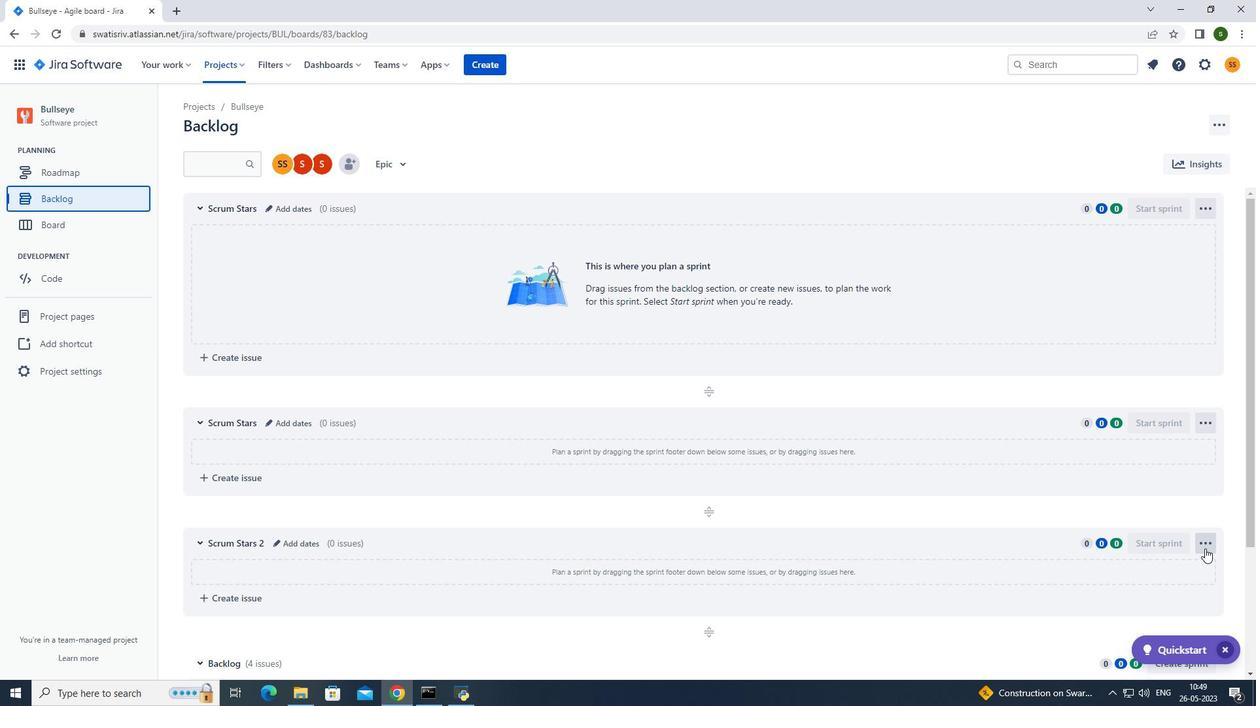 
Action: Mouse pressed left at (1205, 544)
Screenshot: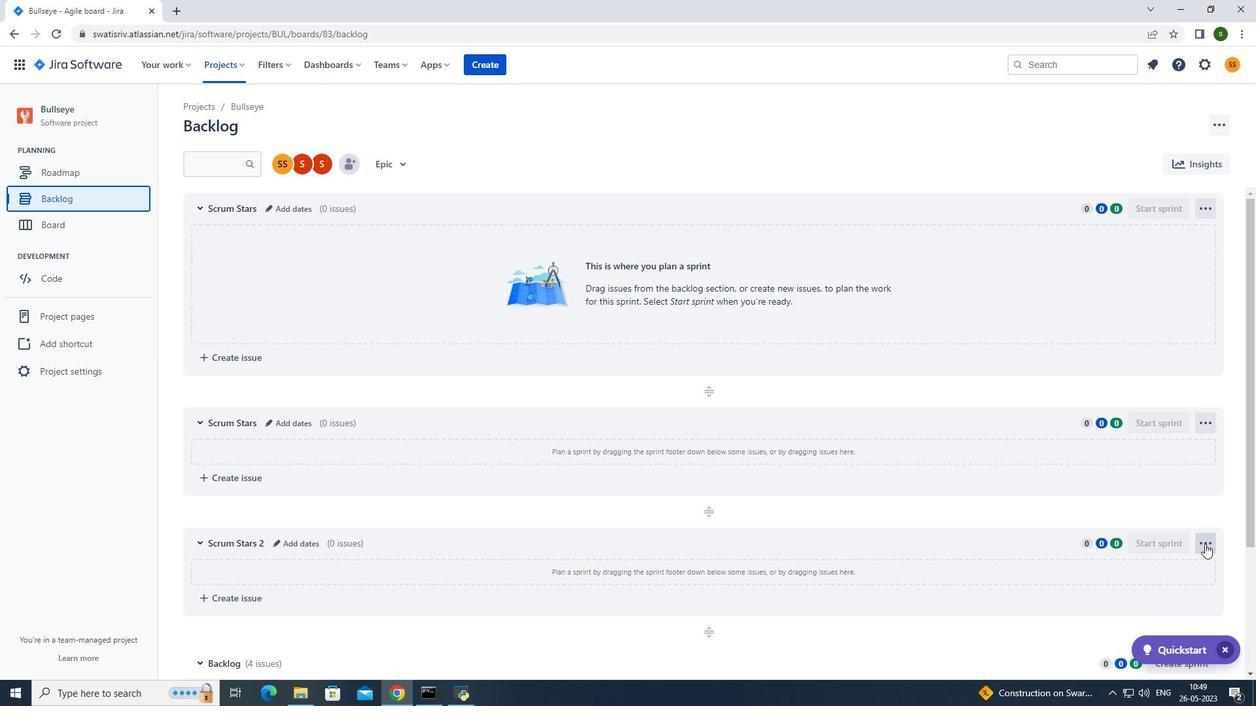 
Action: Mouse moved to (1158, 594)
Screenshot: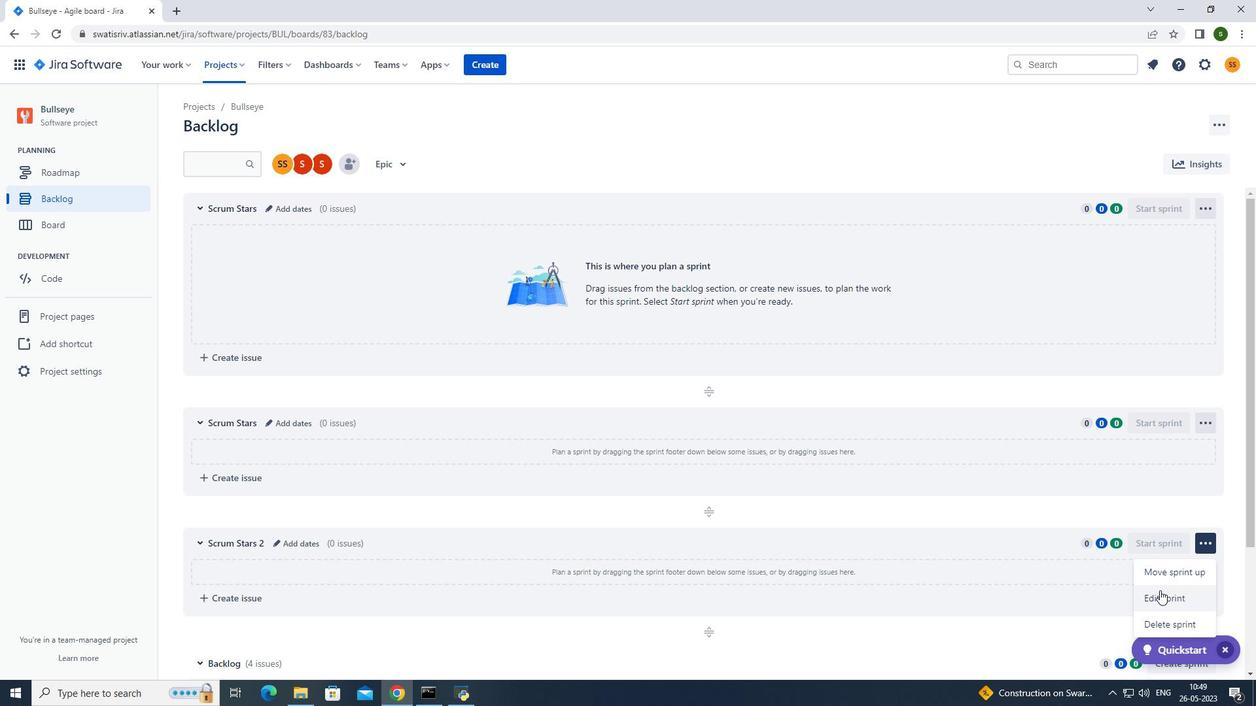 
Action: Mouse pressed left at (1158, 594)
Screenshot: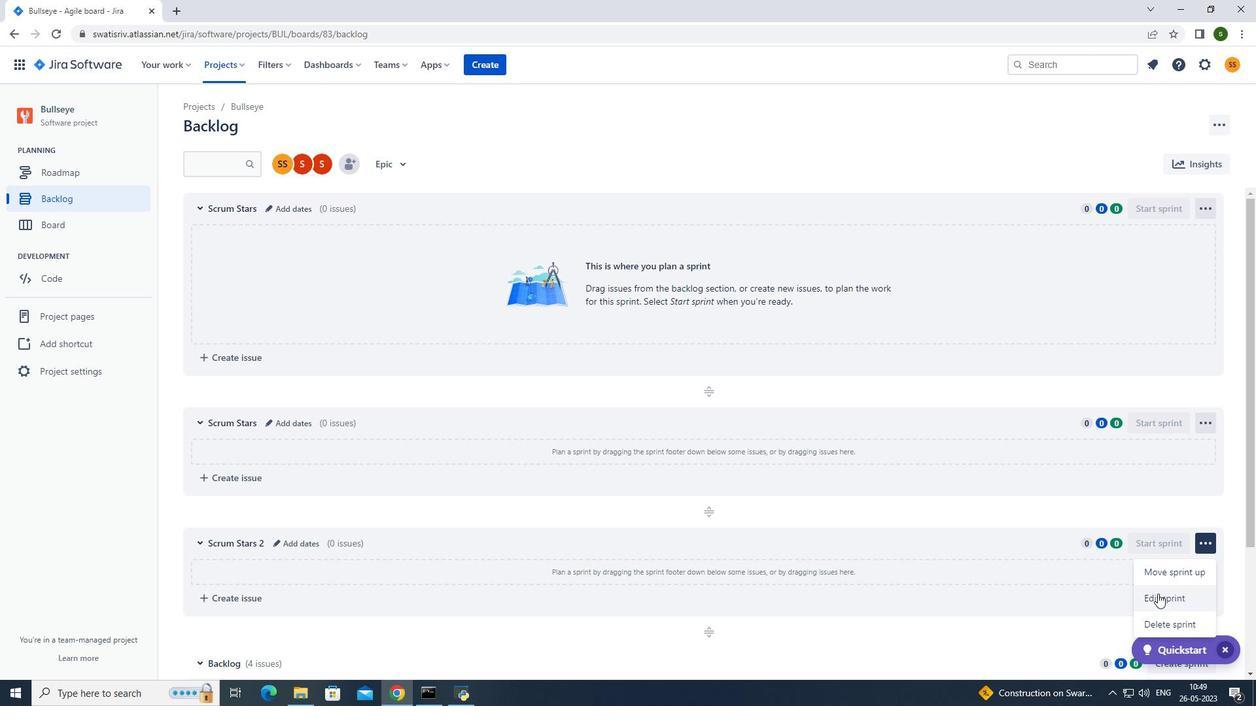 
Action: Mouse moved to (572, 172)
Screenshot: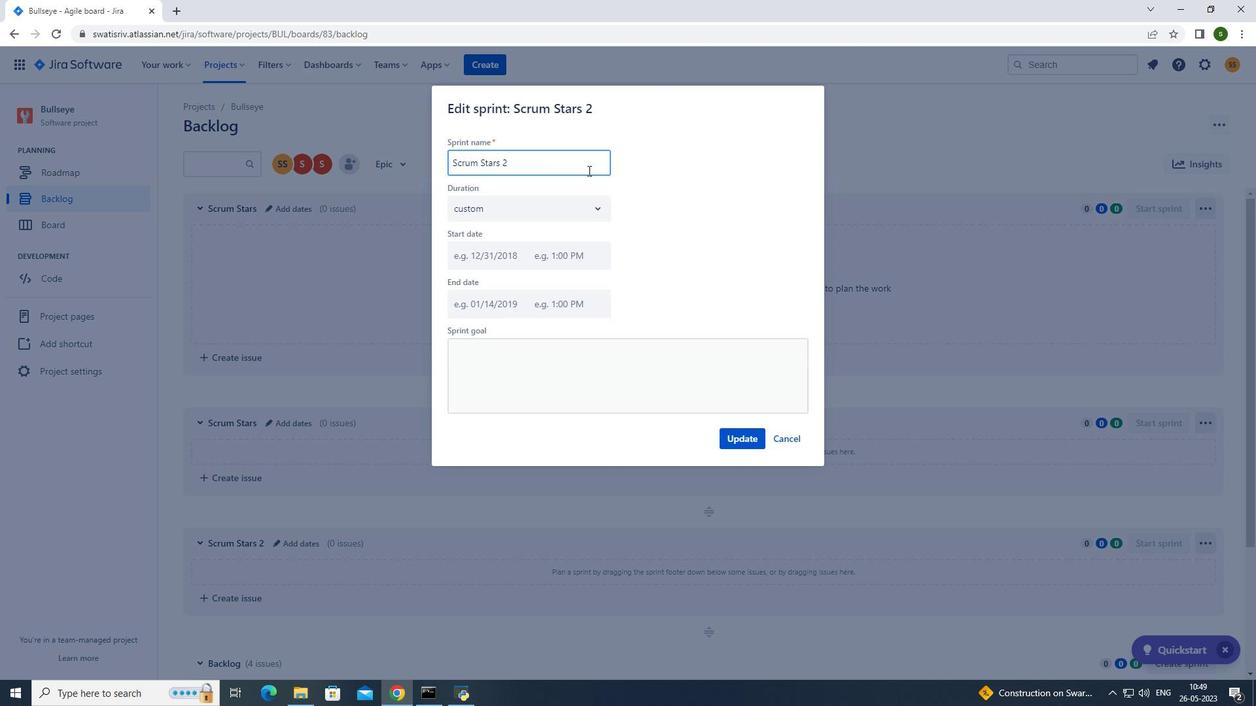 
Action: Key pressed <Key.backspace><Key.backspace><Key.backspace><Key.backspace><Key.backspace><Key.backspace><Key.backspace><Key.backspace><Key.backspace><Key.backspace><Key.backspace><Key.backspace><Key.backspace><Key.backspace><Key.backspace><Key.backspace><Key.backspace><Key.backspace><Key.caps_lock>S<Key.caps_lock>crum<Key.space><Key.caps_lock>S<Key.caps_lock>tars
Screenshot: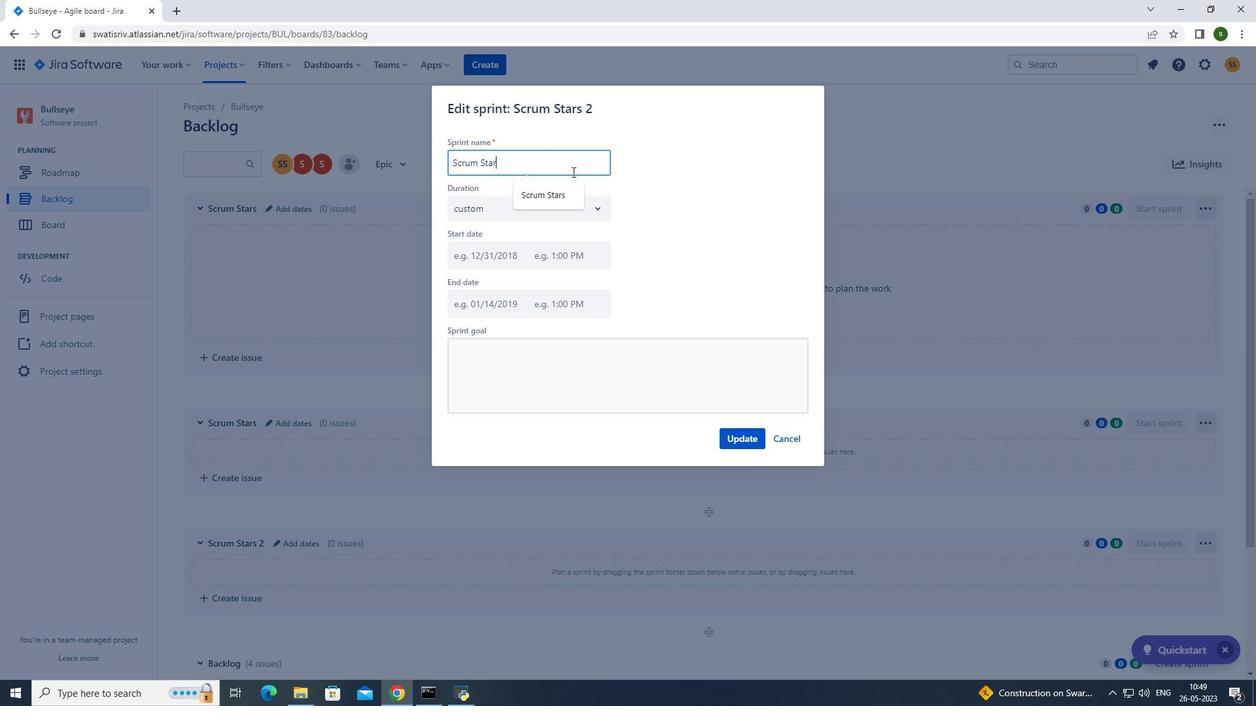 
Action: Mouse moved to (742, 445)
Screenshot: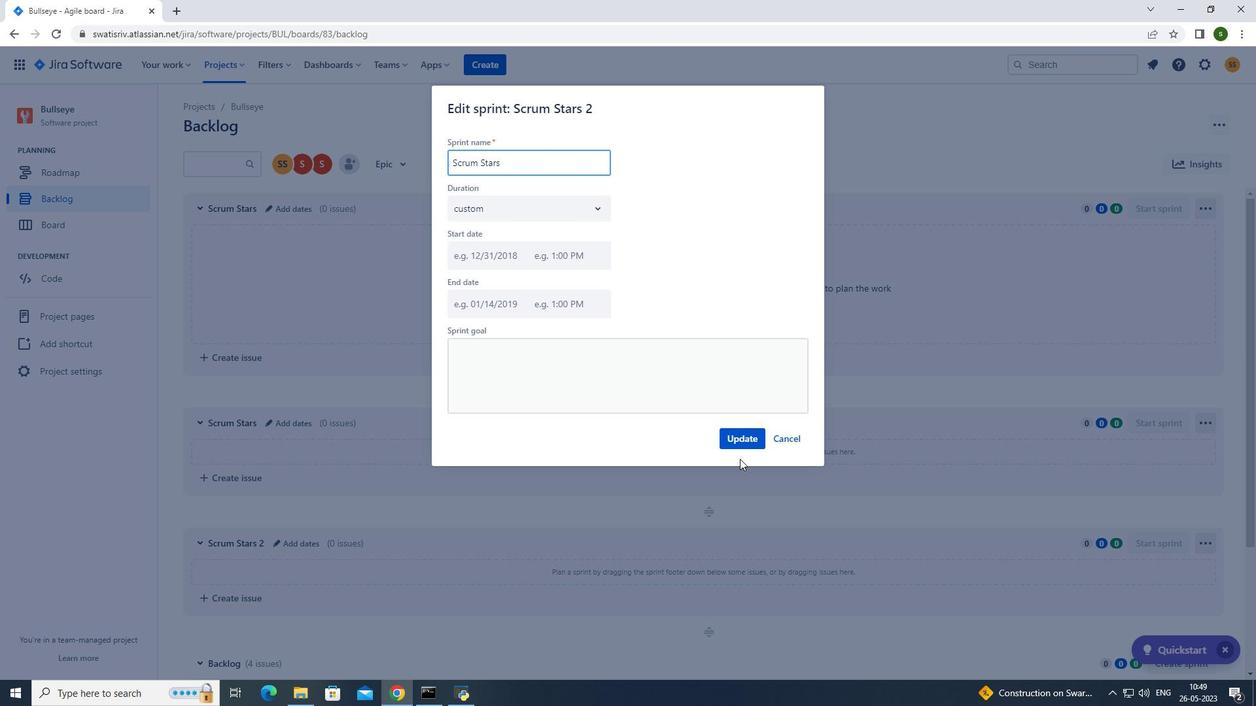 
Action: Mouse pressed left at (742, 445)
Screenshot: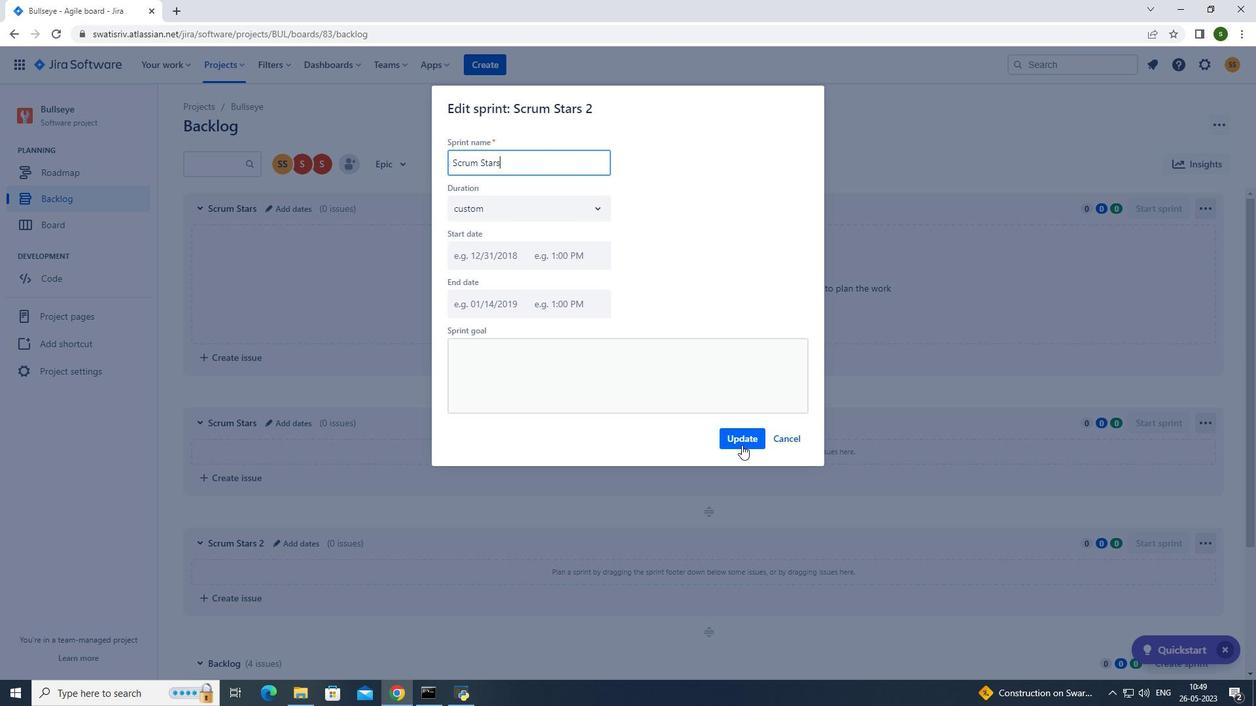 
Action: Mouse moved to (611, 155)
Screenshot: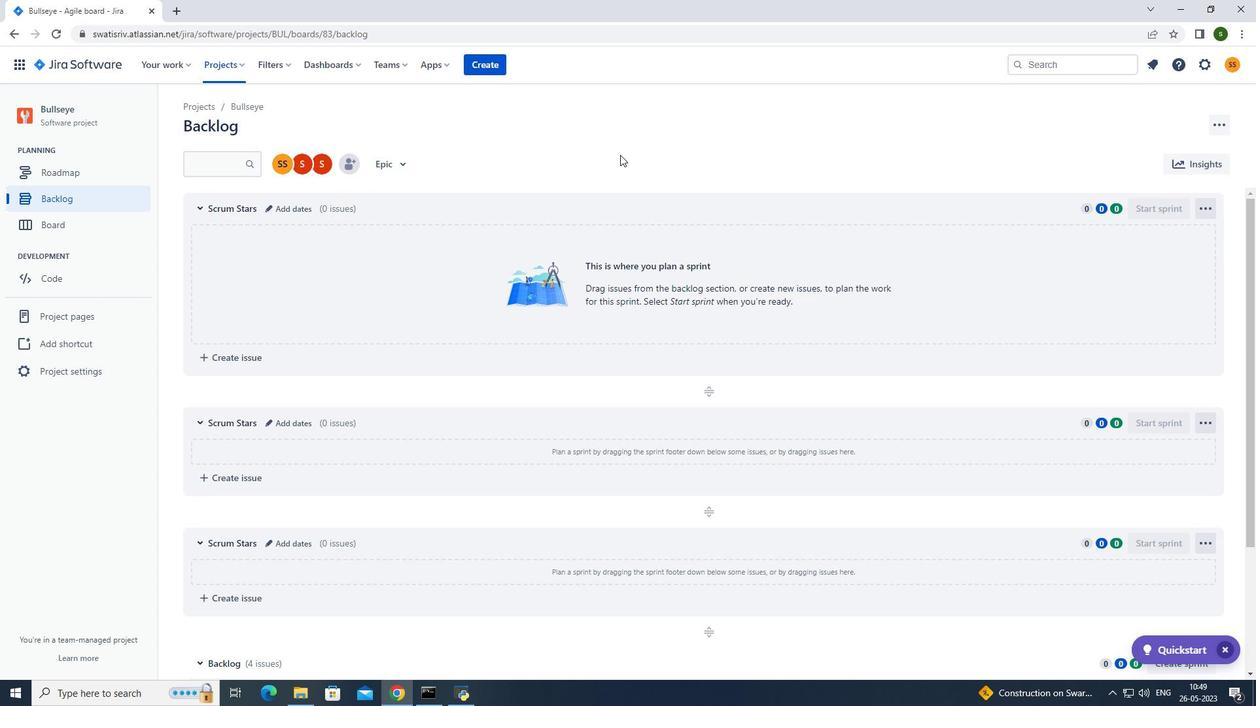 
